 Task: Create a due date automation trigger when advanced on, on the tuesday after a card is due add dates starting in less than 1 working days at 11:00 AM.
Action: Mouse moved to (1140, 349)
Screenshot: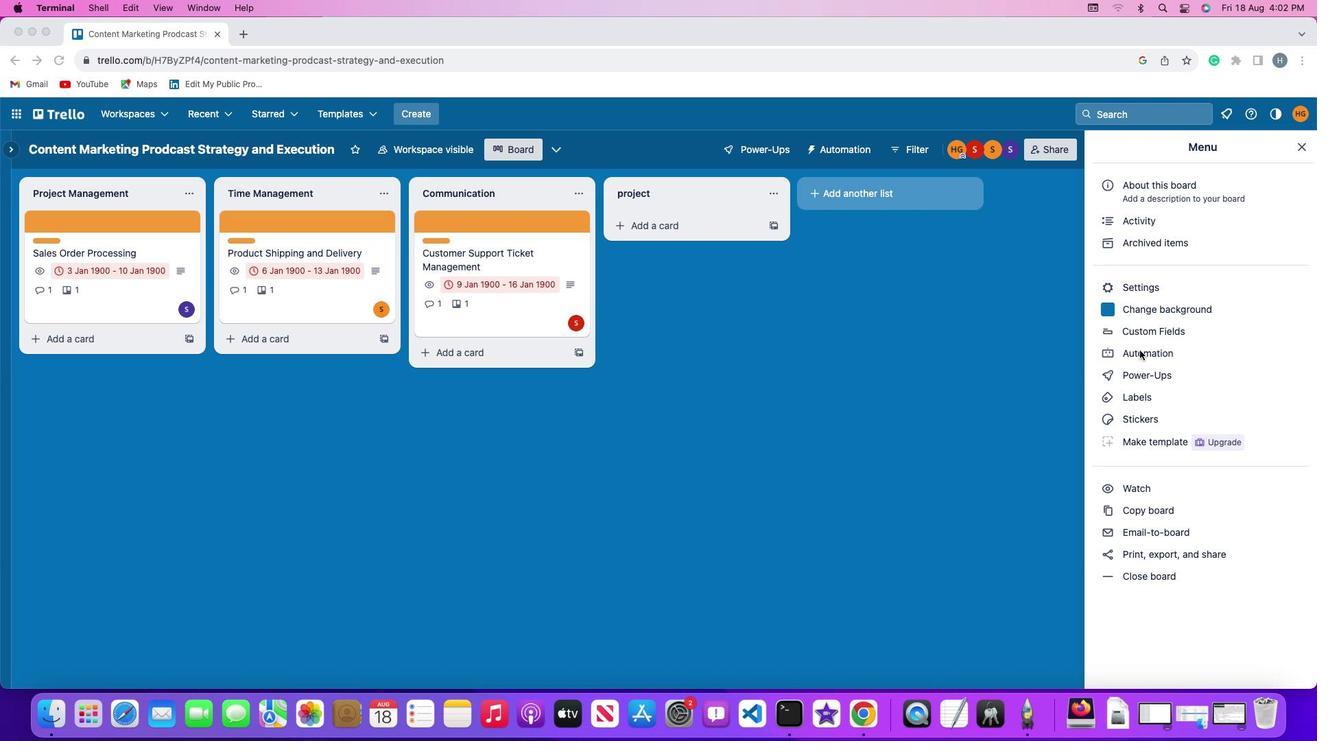 
Action: Mouse pressed left at (1140, 349)
Screenshot: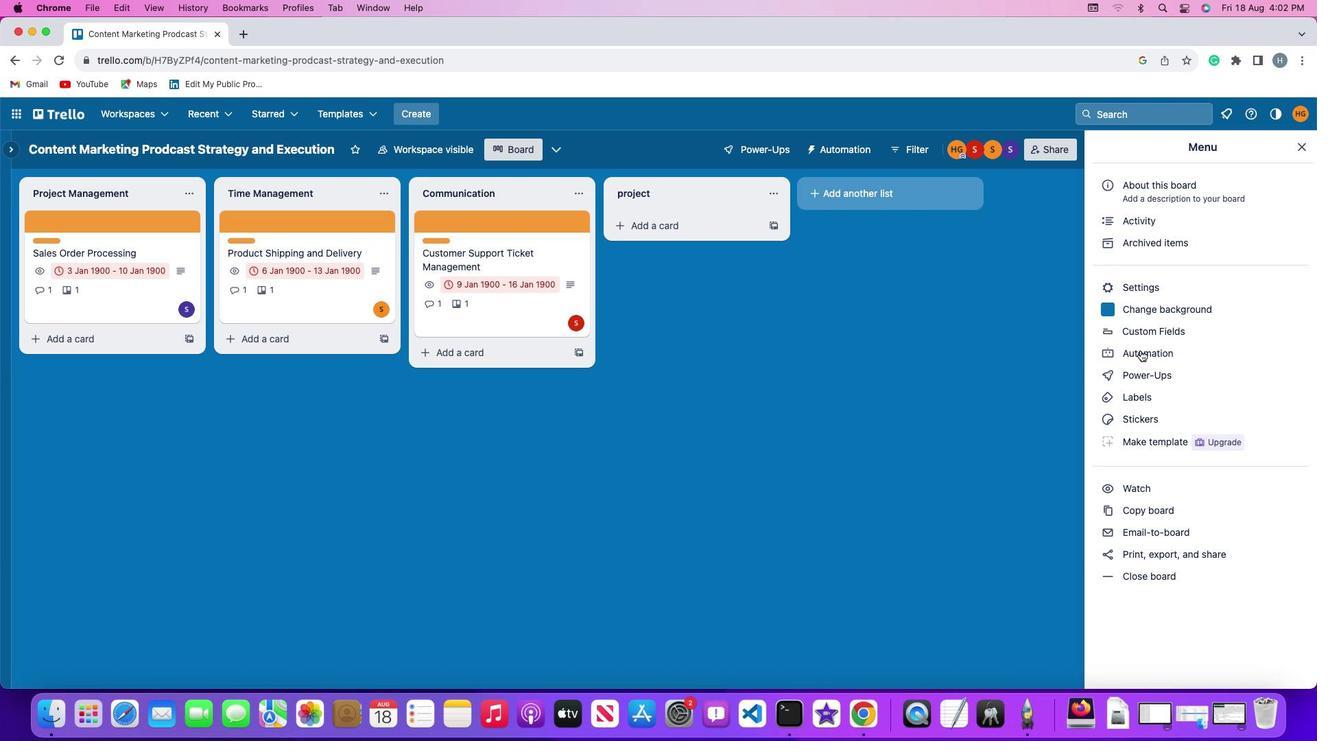 
Action: Mouse moved to (1140, 349)
Screenshot: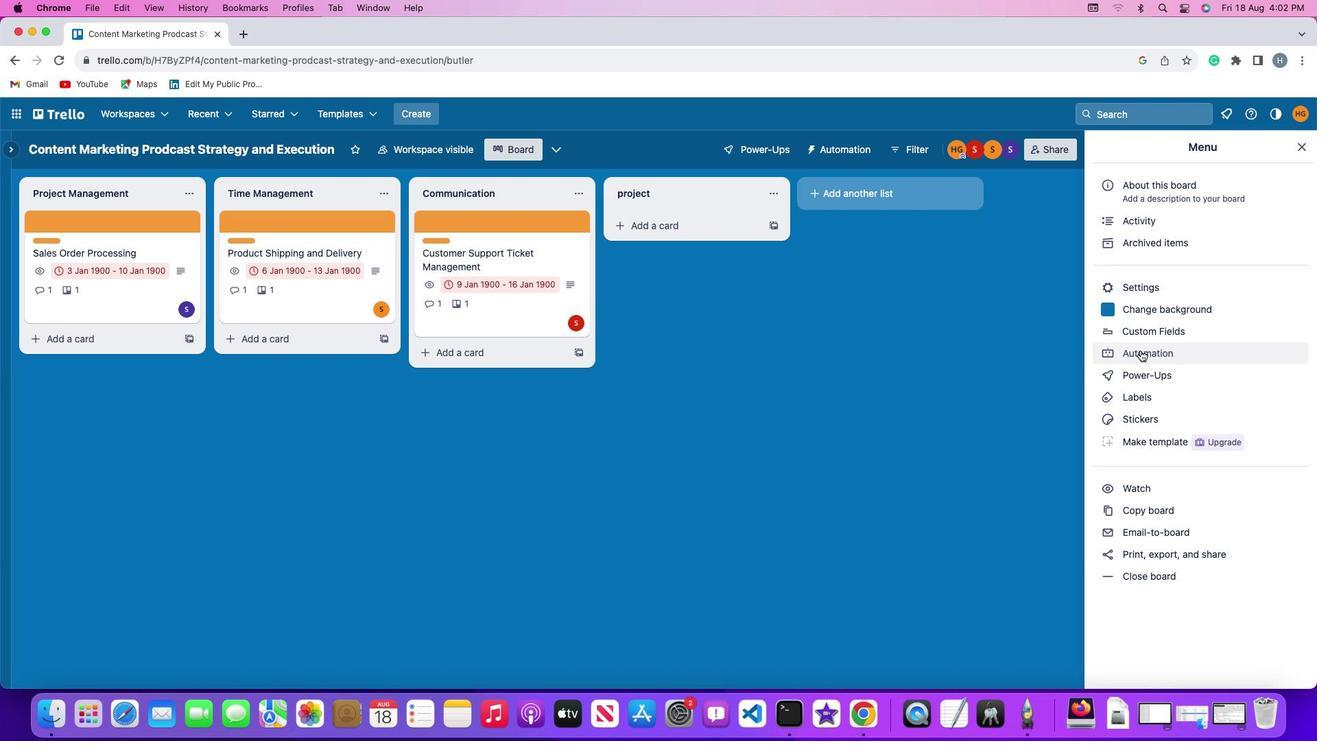 
Action: Mouse pressed left at (1140, 349)
Screenshot: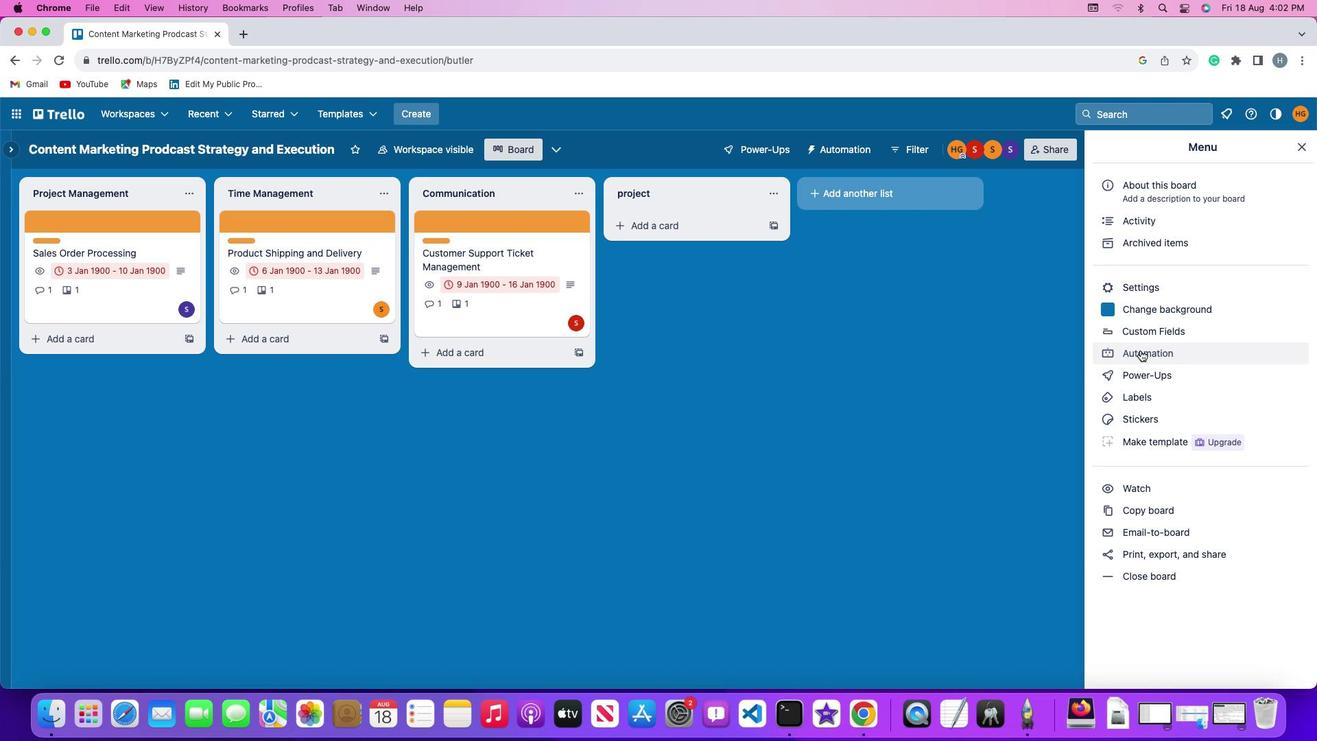 
Action: Mouse moved to (82, 328)
Screenshot: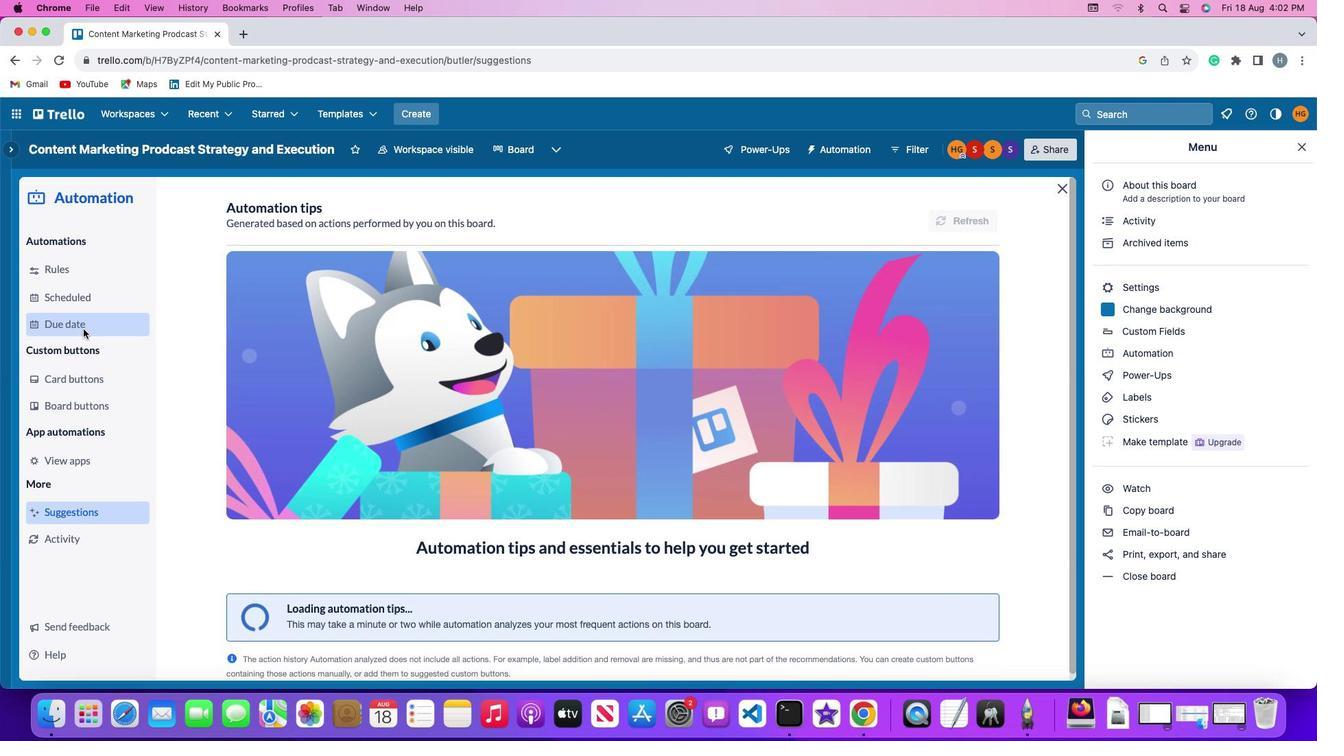 
Action: Mouse pressed left at (82, 328)
Screenshot: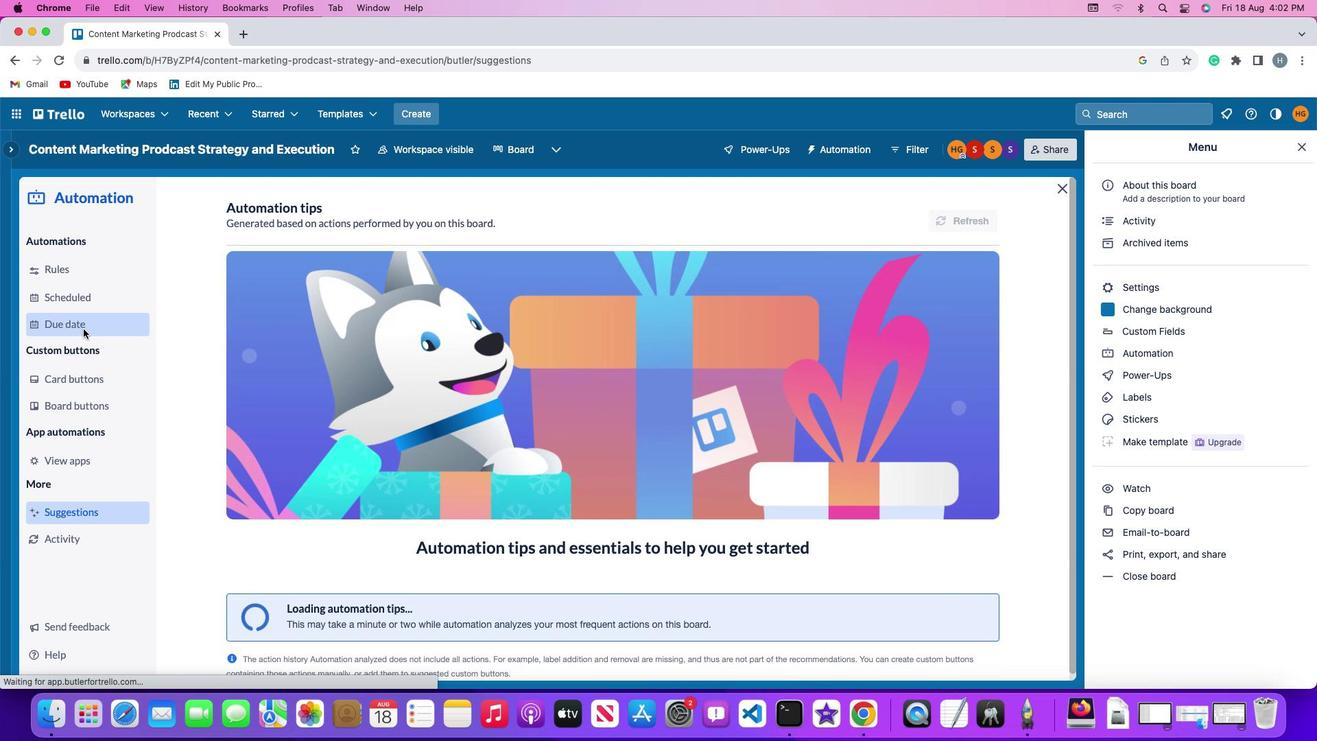 
Action: Mouse moved to (933, 210)
Screenshot: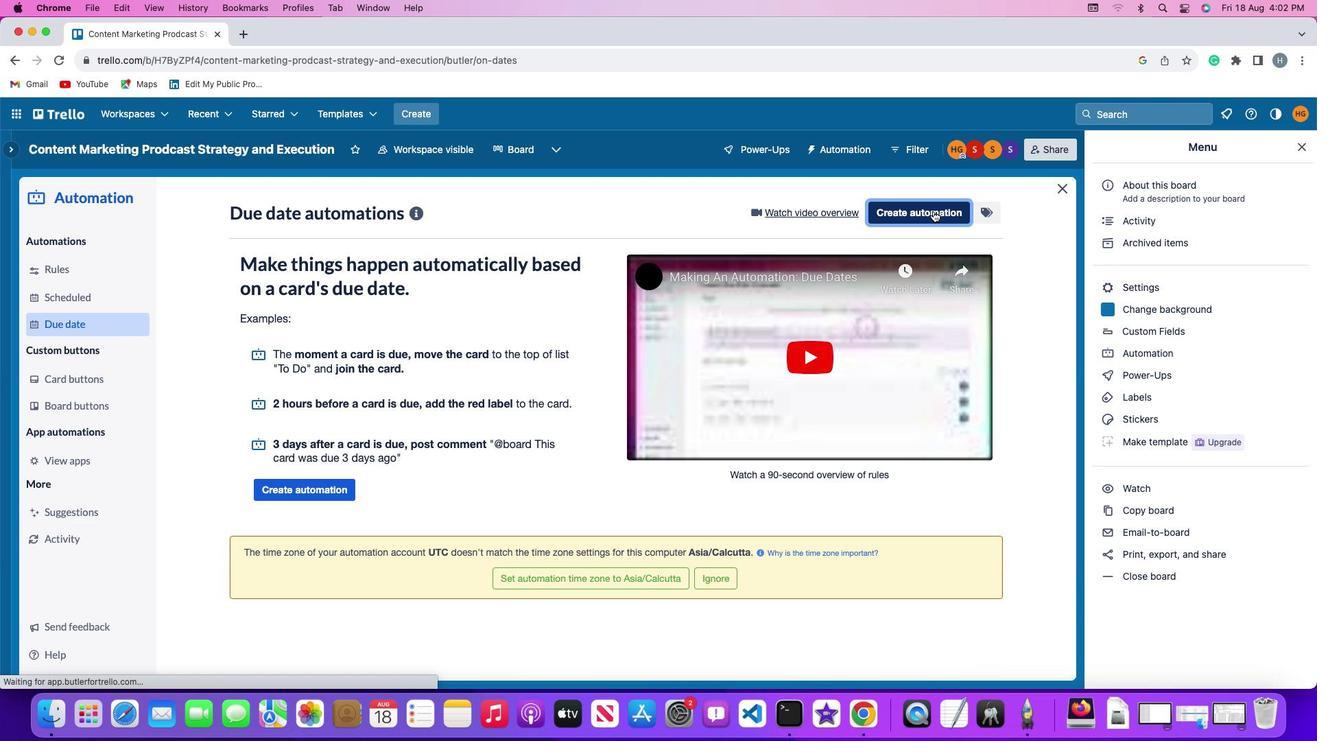 
Action: Mouse pressed left at (933, 210)
Screenshot: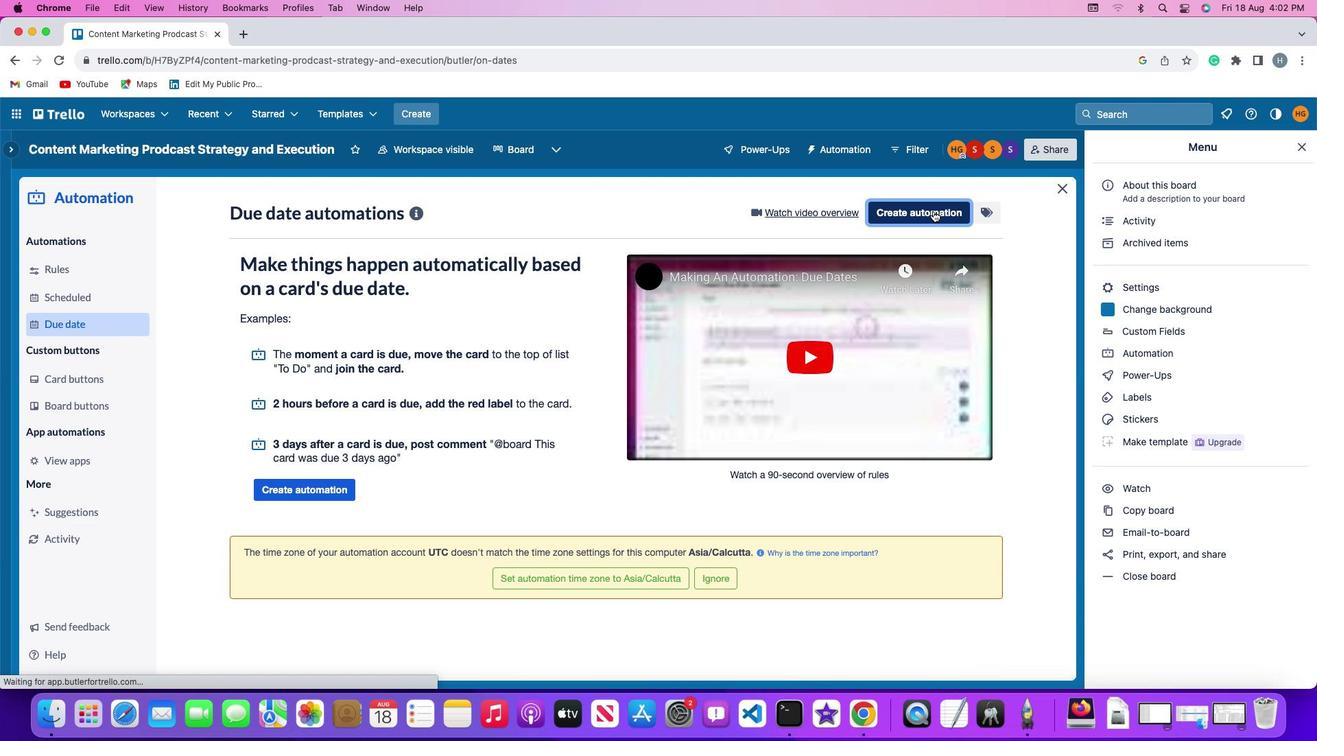
Action: Mouse moved to (255, 341)
Screenshot: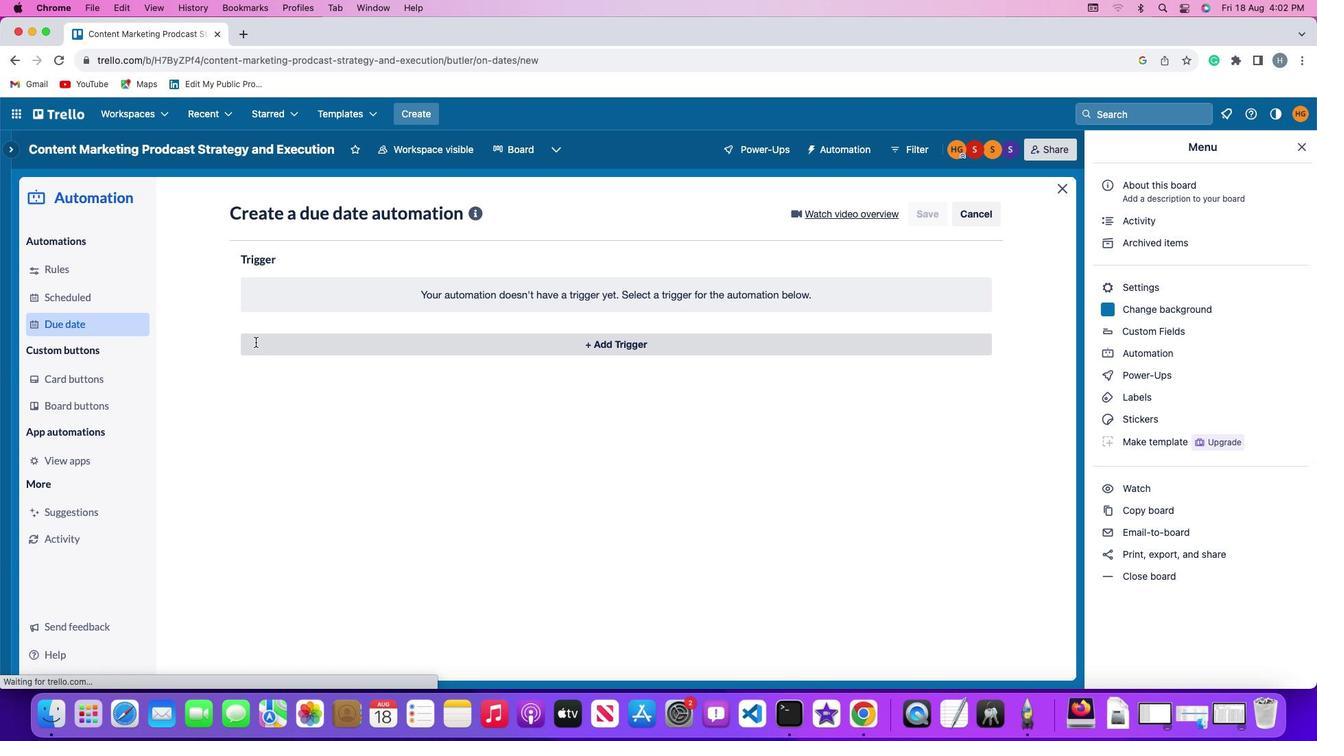 
Action: Mouse pressed left at (255, 341)
Screenshot: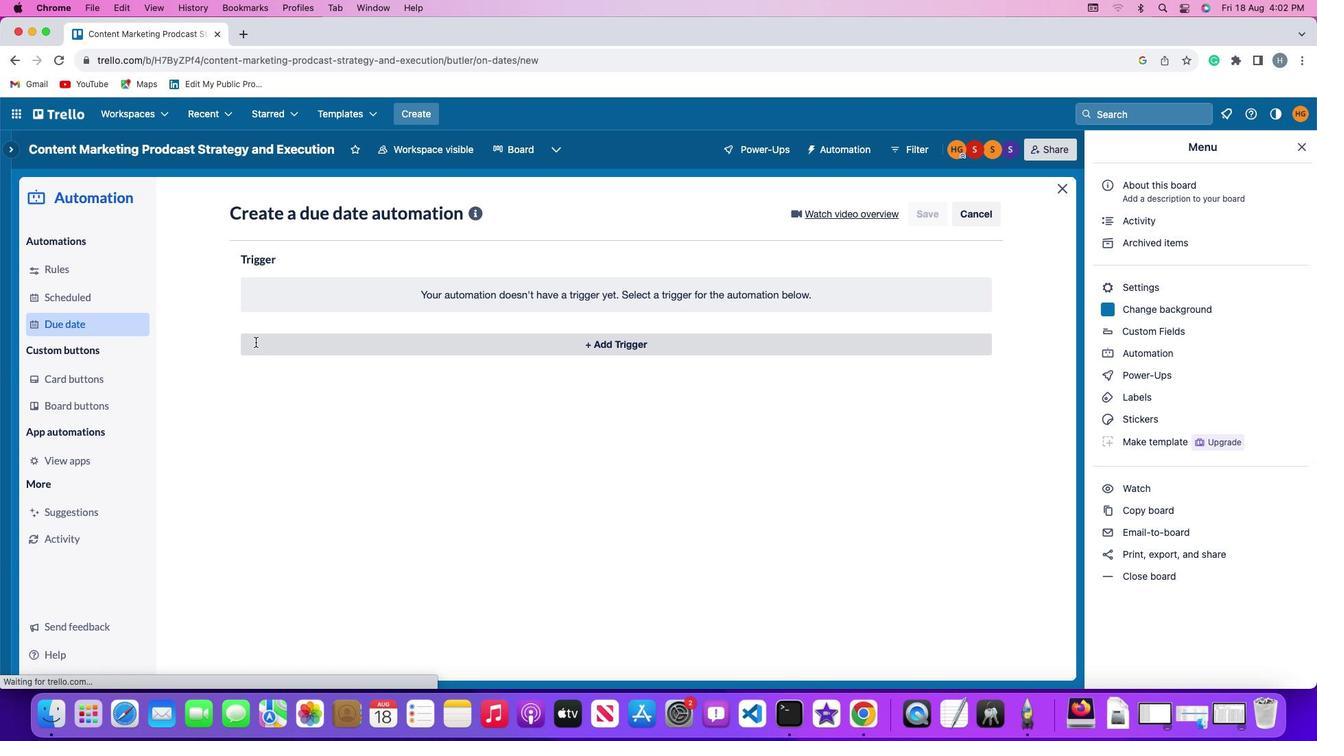 
Action: Mouse moved to (289, 599)
Screenshot: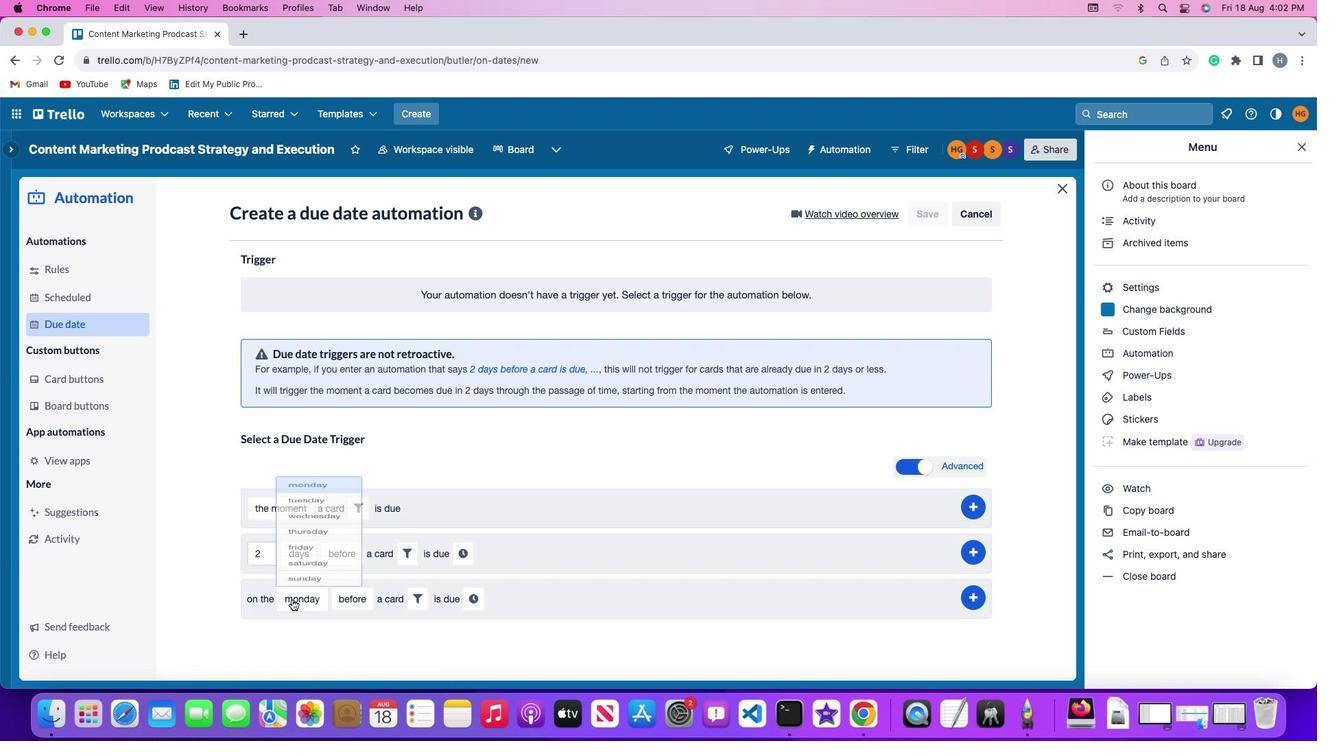 
Action: Mouse pressed left at (289, 599)
Screenshot: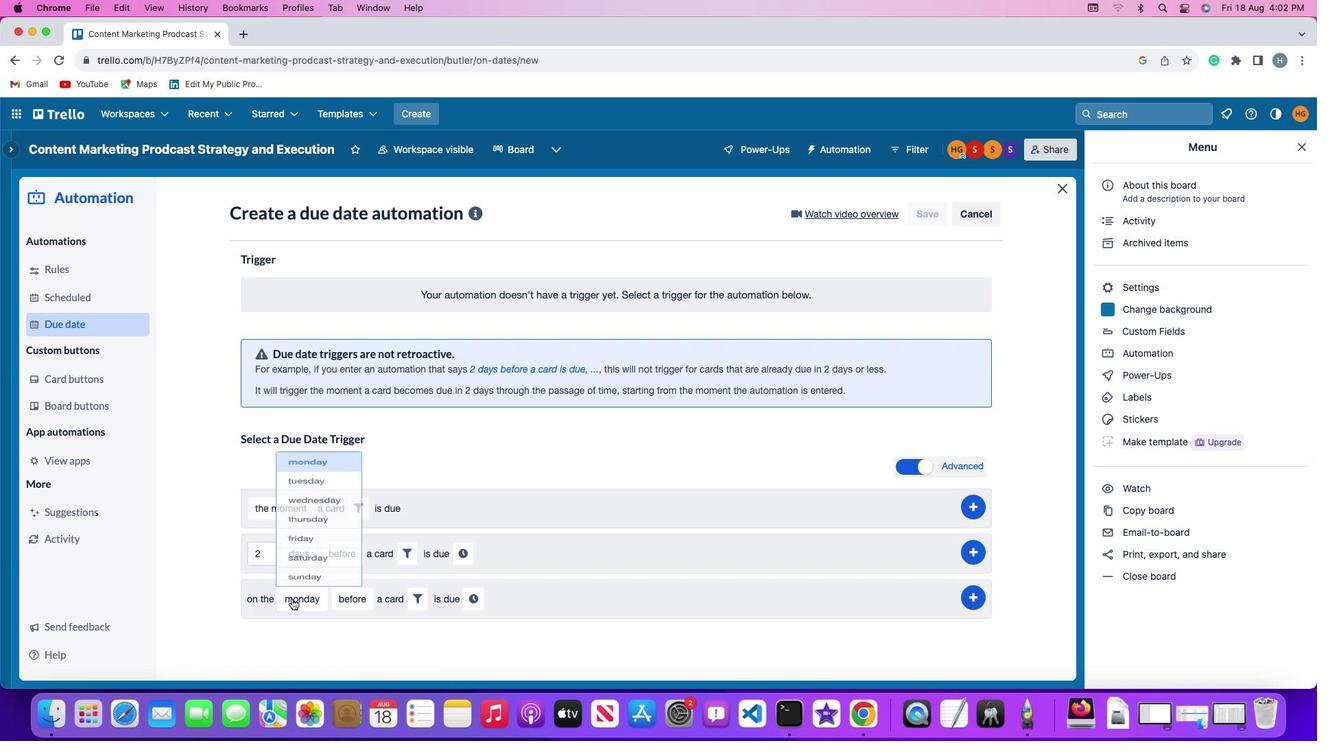 
Action: Mouse moved to (328, 435)
Screenshot: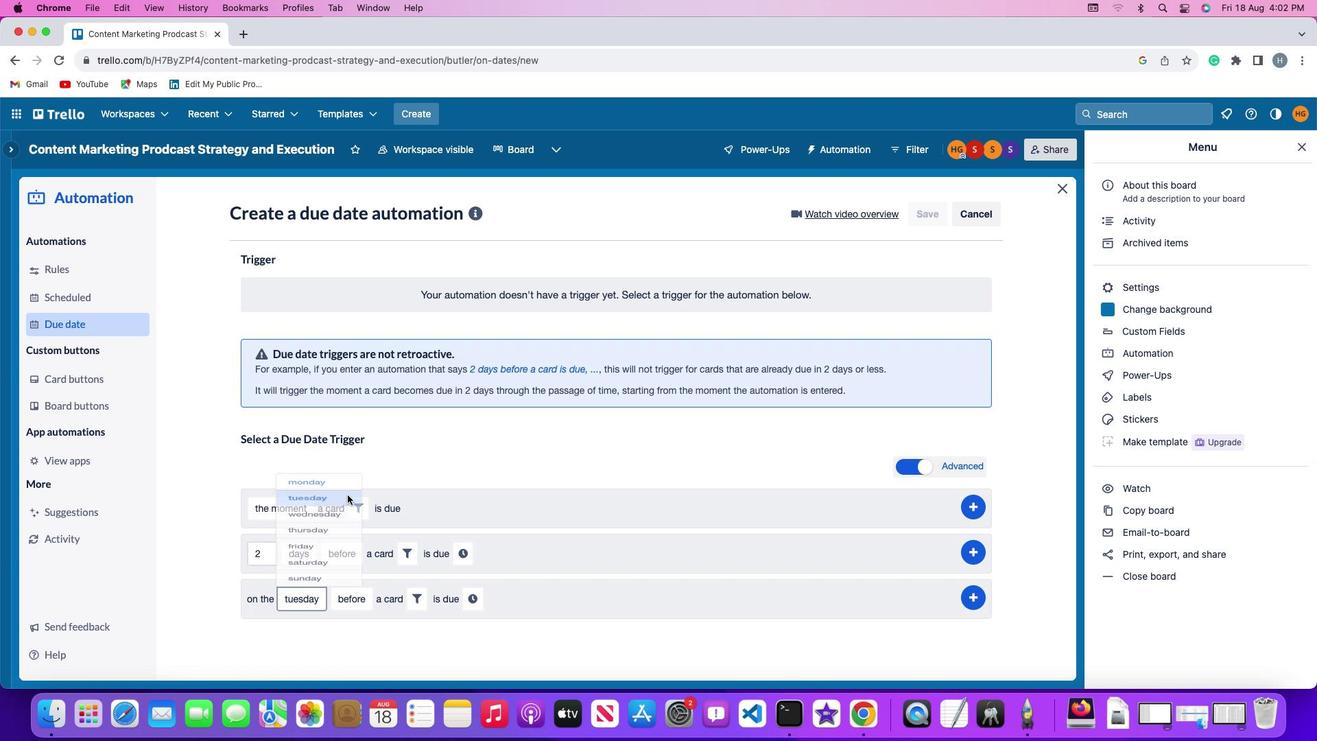 
Action: Mouse pressed left at (328, 435)
Screenshot: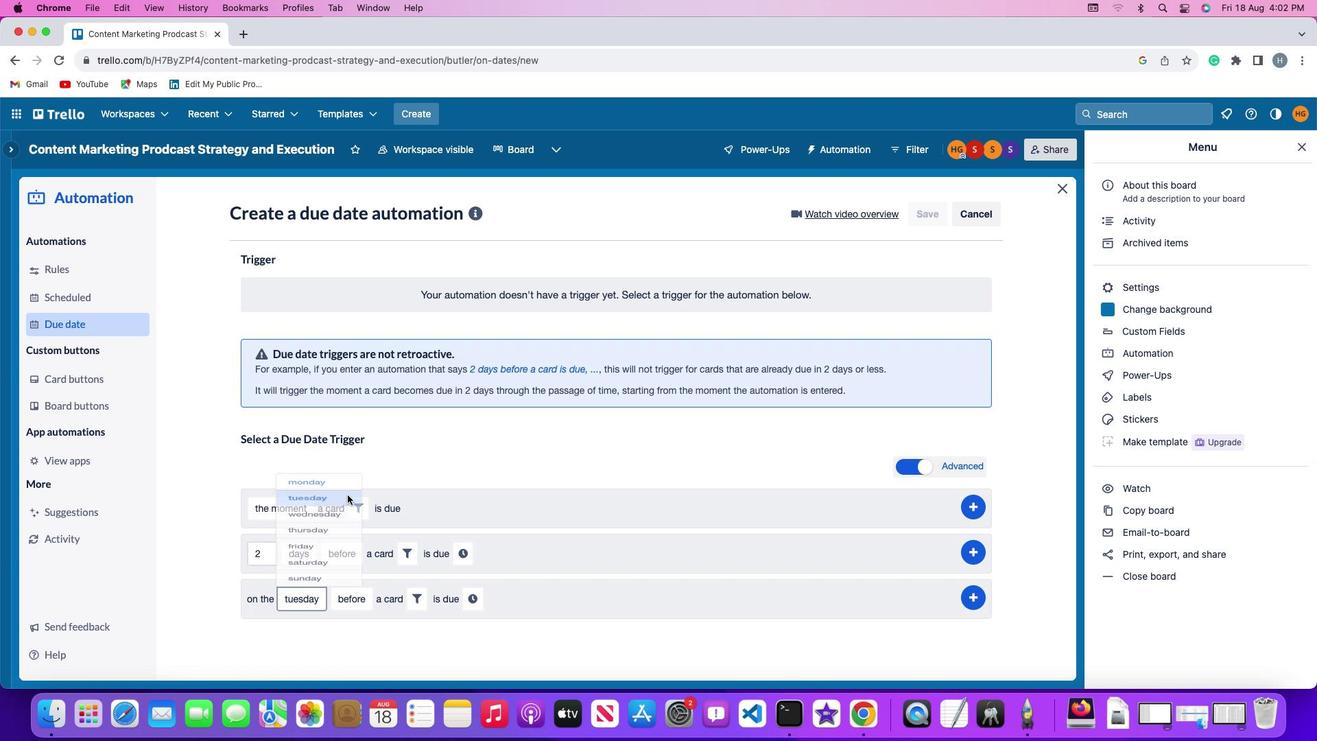 
Action: Mouse moved to (356, 592)
Screenshot: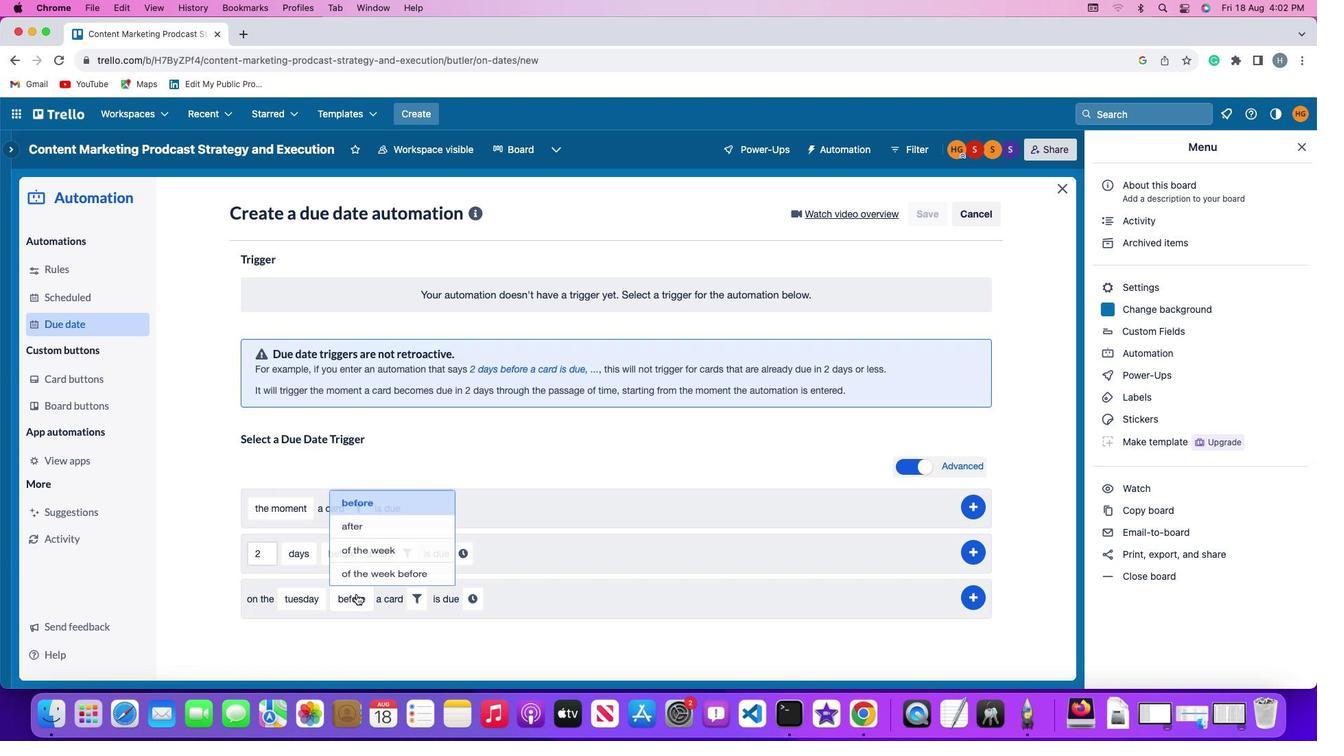 
Action: Mouse pressed left at (356, 592)
Screenshot: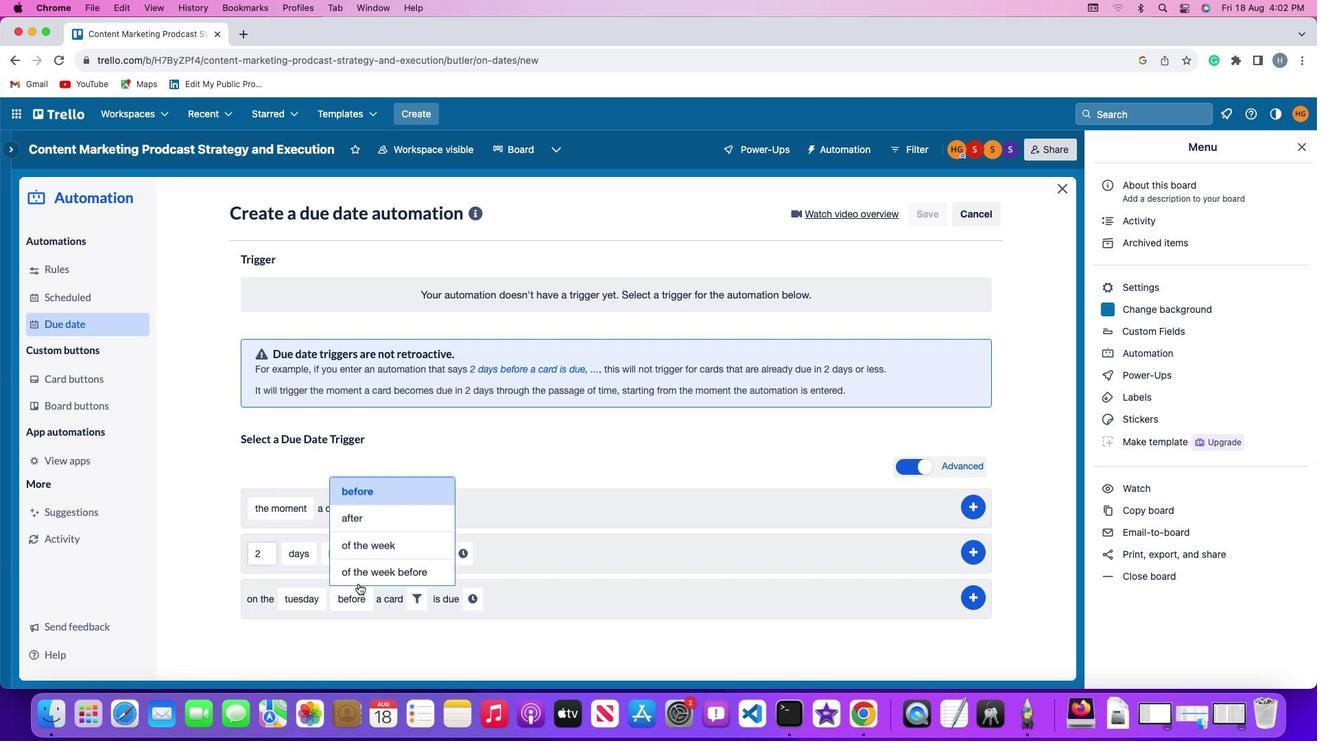 
Action: Mouse moved to (378, 512)
Screenshot: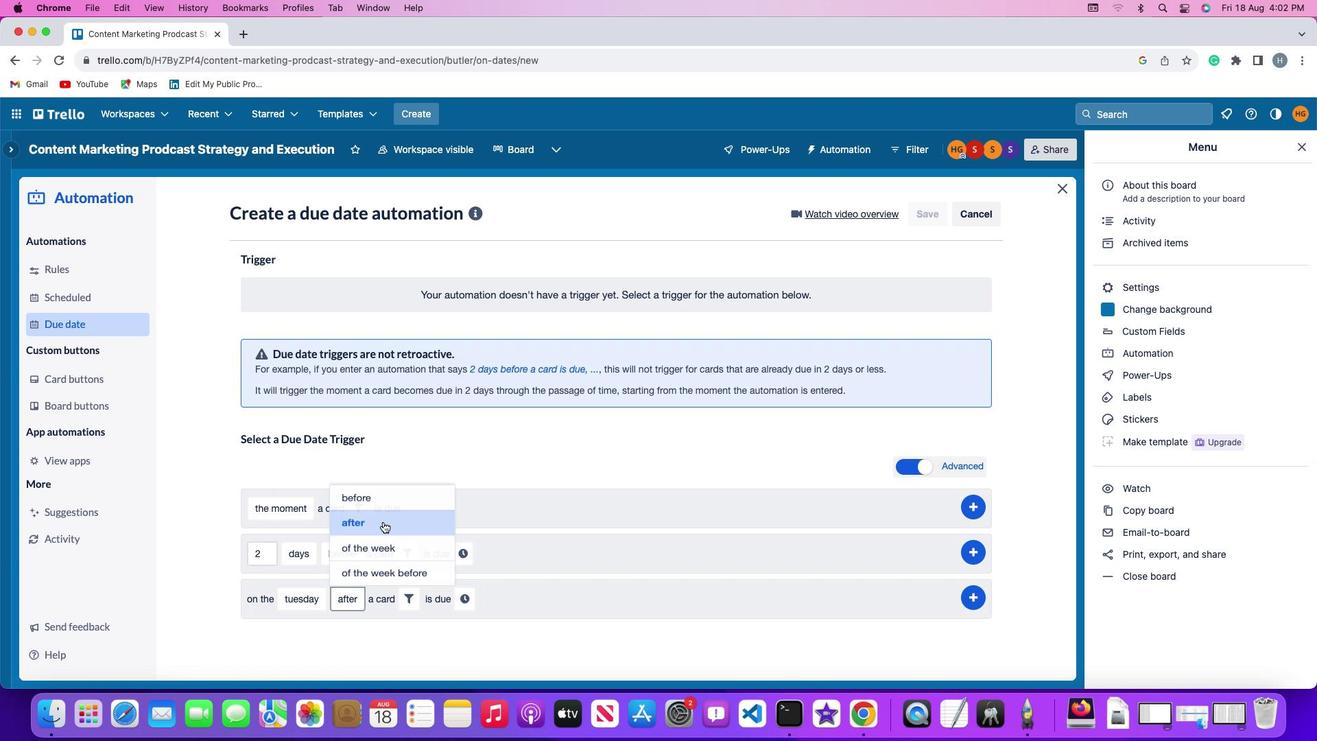 
Action: Mouse pressed left at (378, 512)
Screenshot: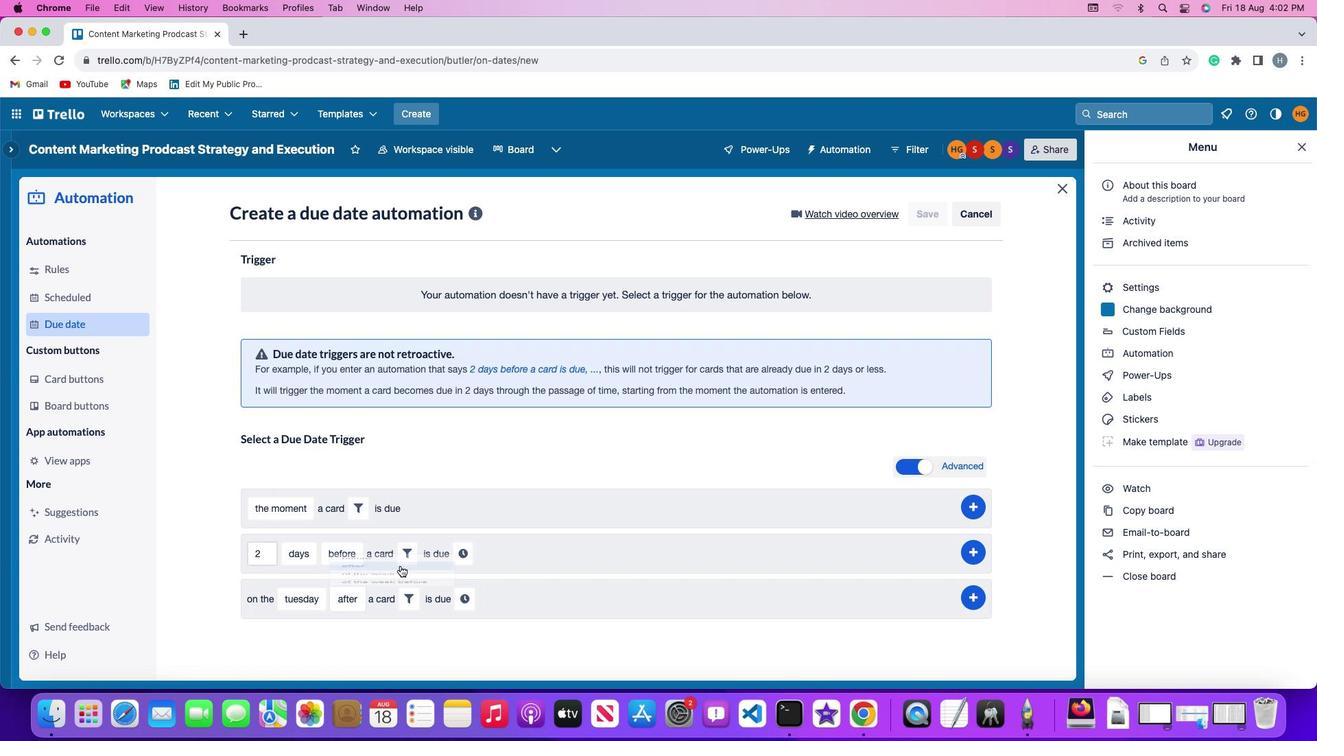 
Action: Mouse moved to (410, 603)
Screenshot: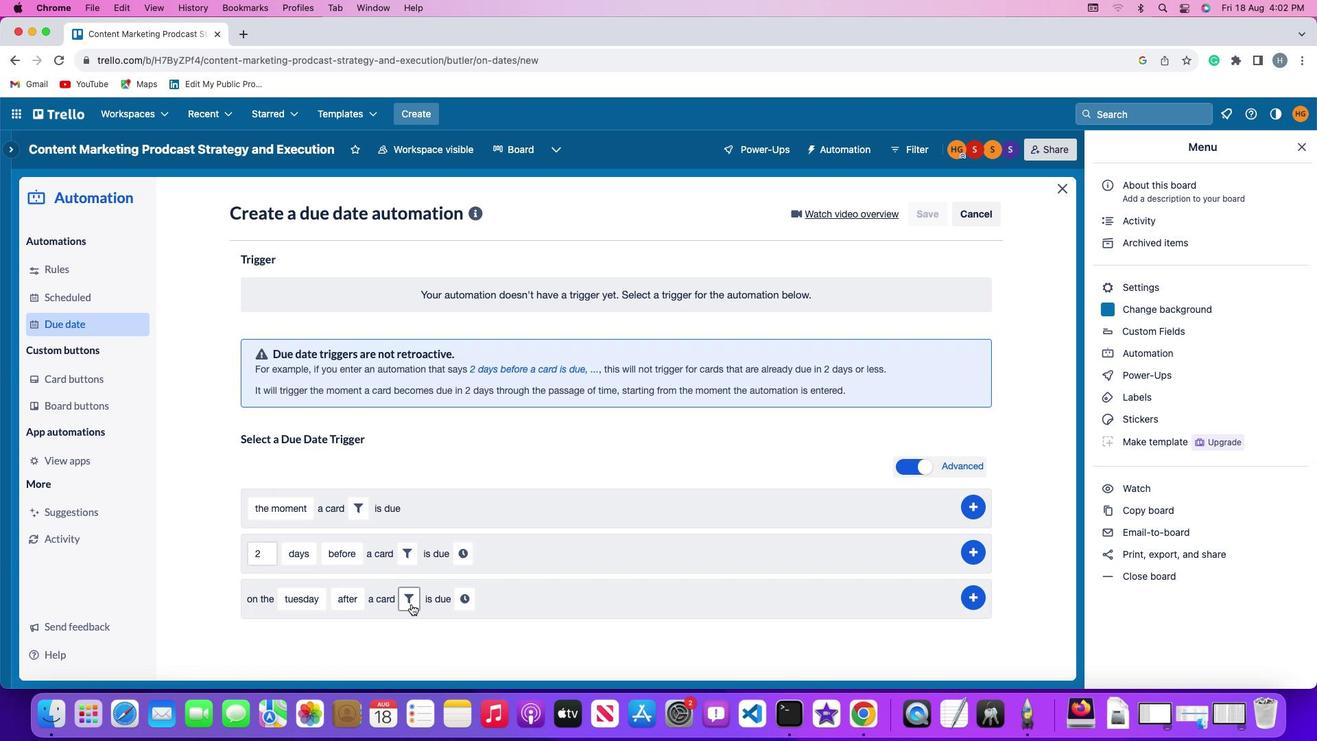 
Action: Mouse pressed left at (410, 603)
Screenshot: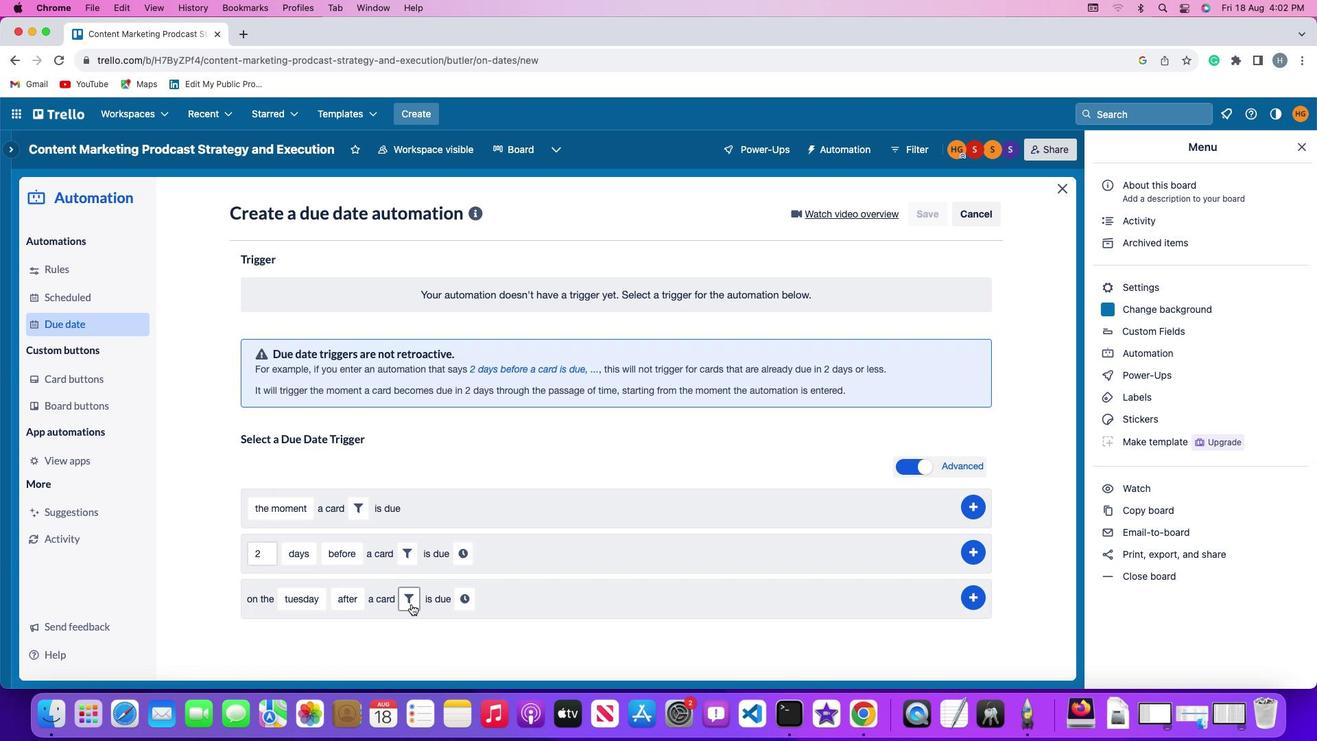 
Action: Mouse moved to (493, 634)
Screenshot: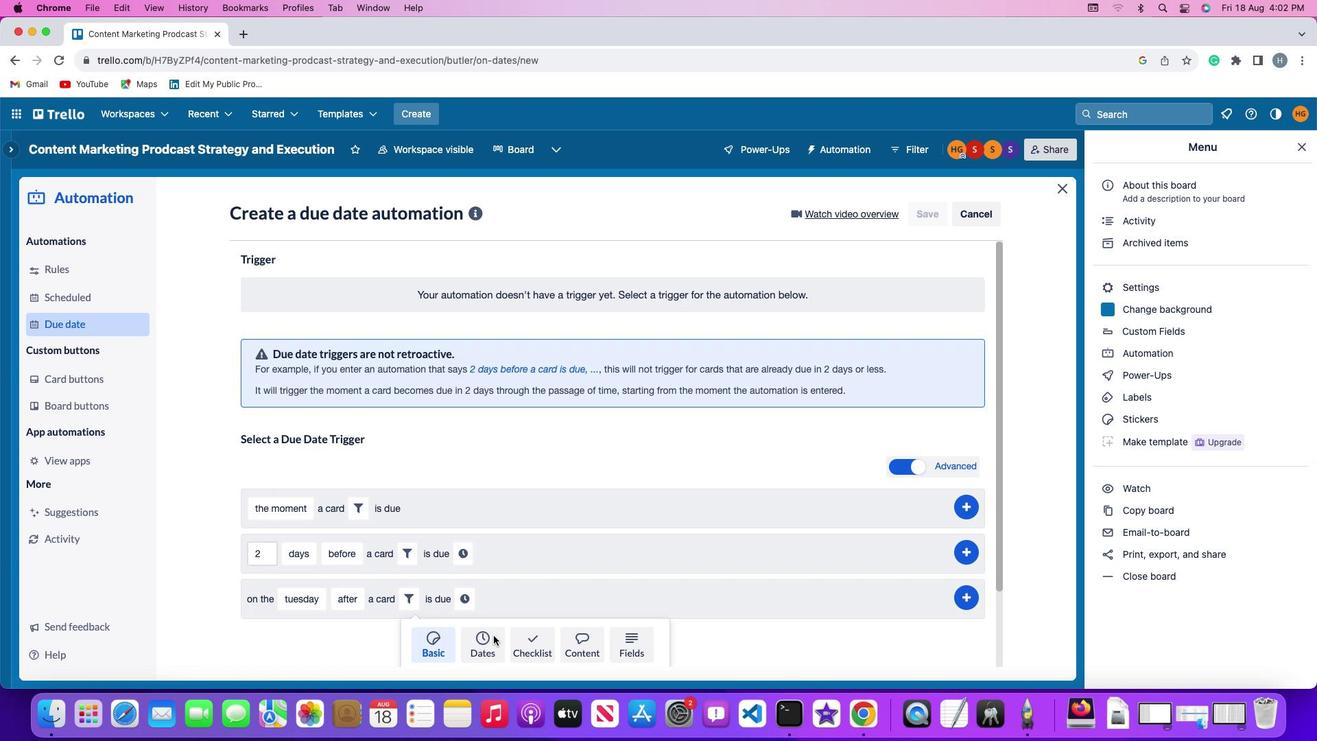 
Action: Mouse pressed left at (493, 634)
Screenshot: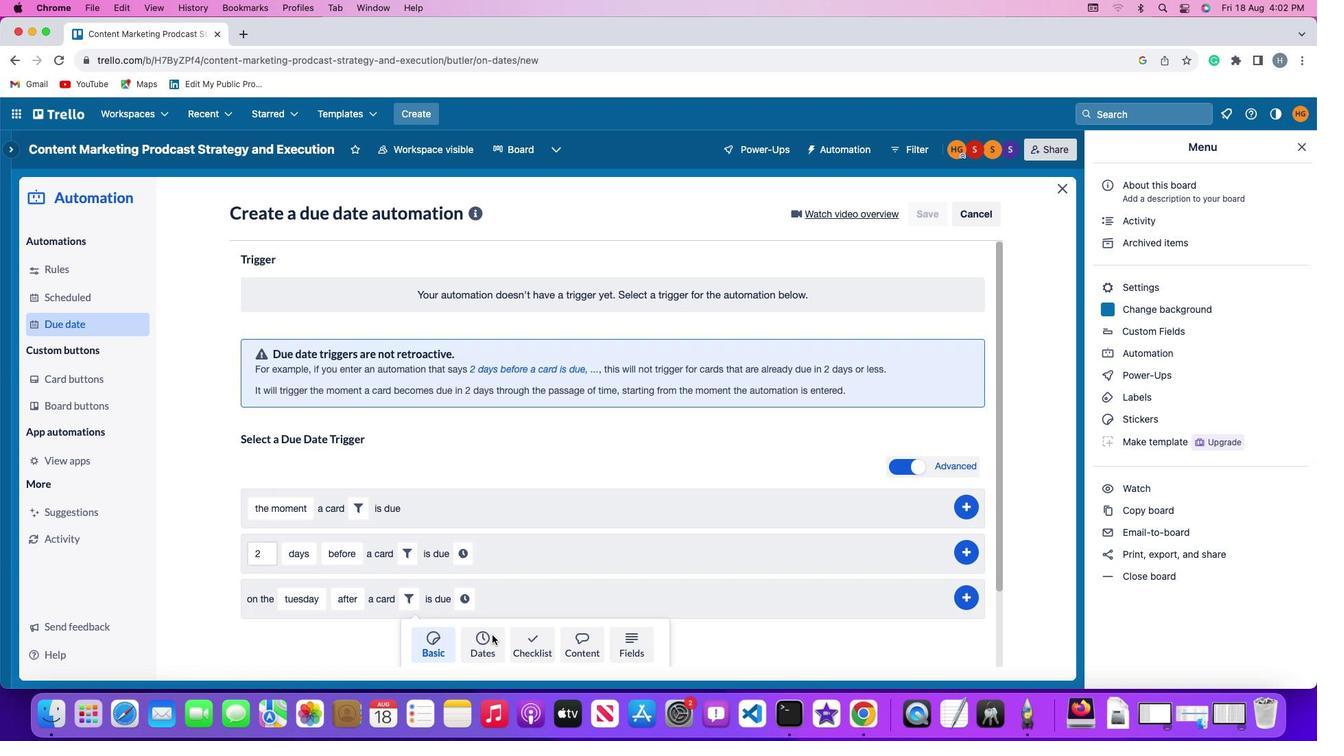 
Action: Mouse moved to (361, 643)
Screenshot: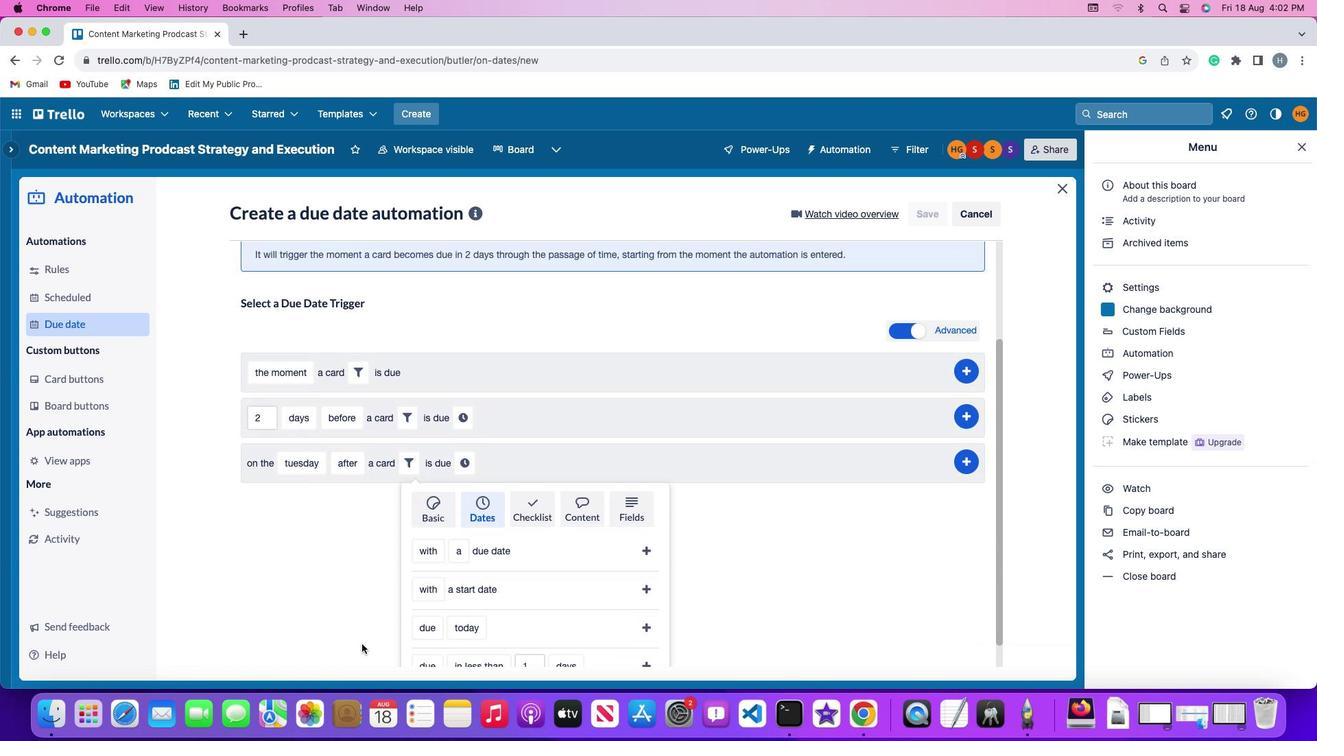 
Action: Mouse scrolled (361, 643) with delta (0, 0)
Screenshot: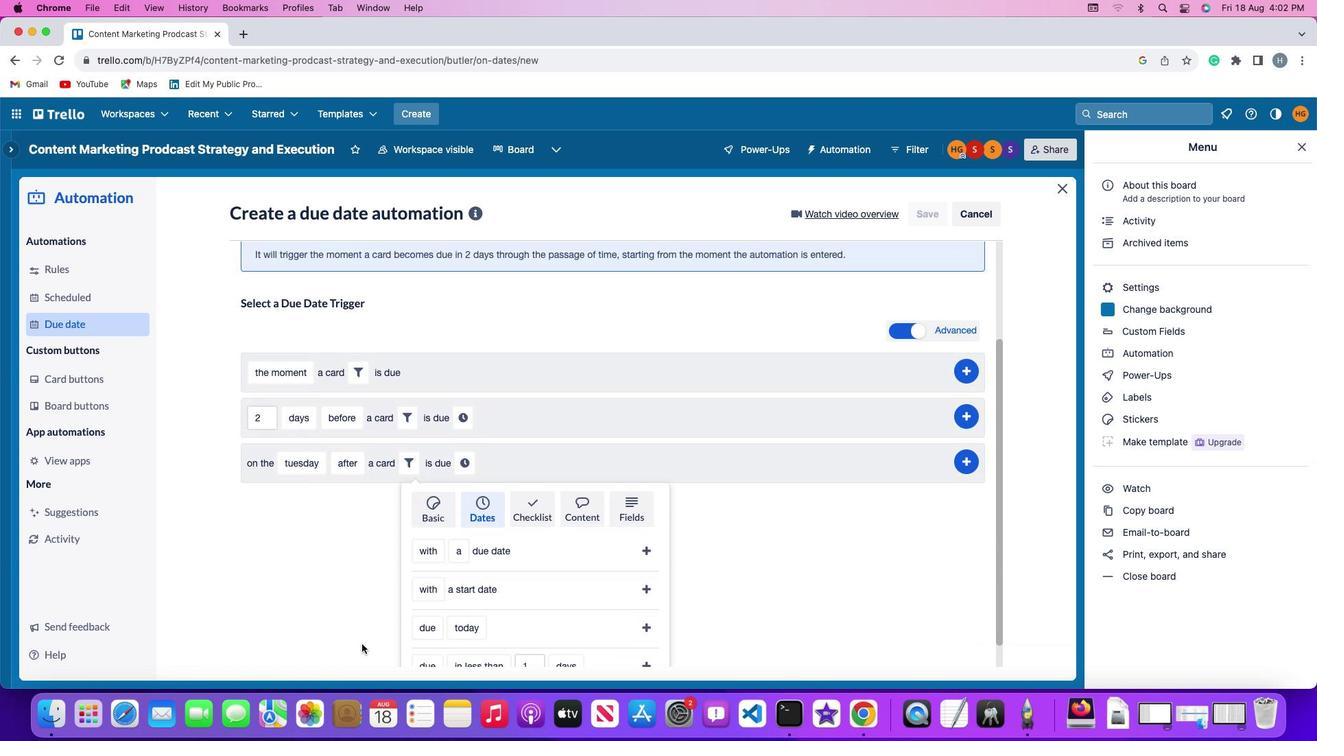 
Action: Mouse moved to (361, 643)
Screenshot: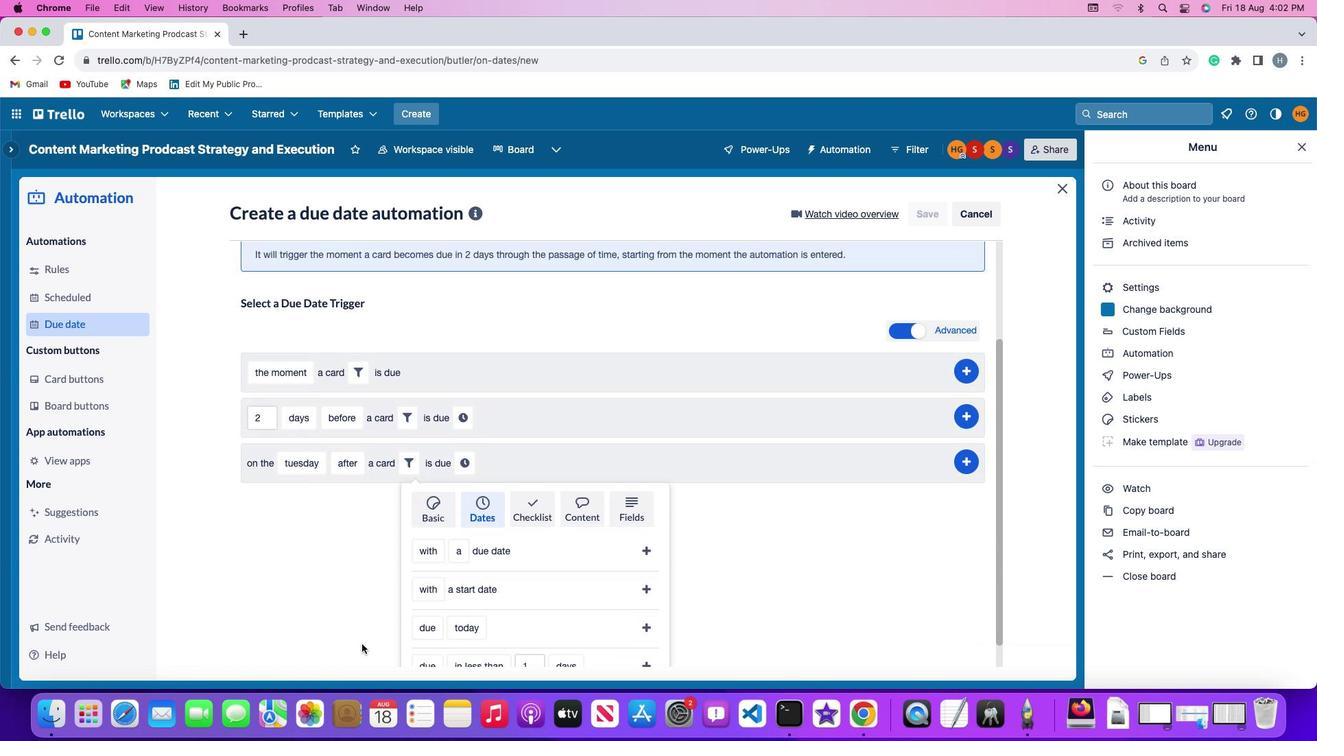 
Action: Mouse scrolled (361, 643) with delta (0, 0)
Screenshot: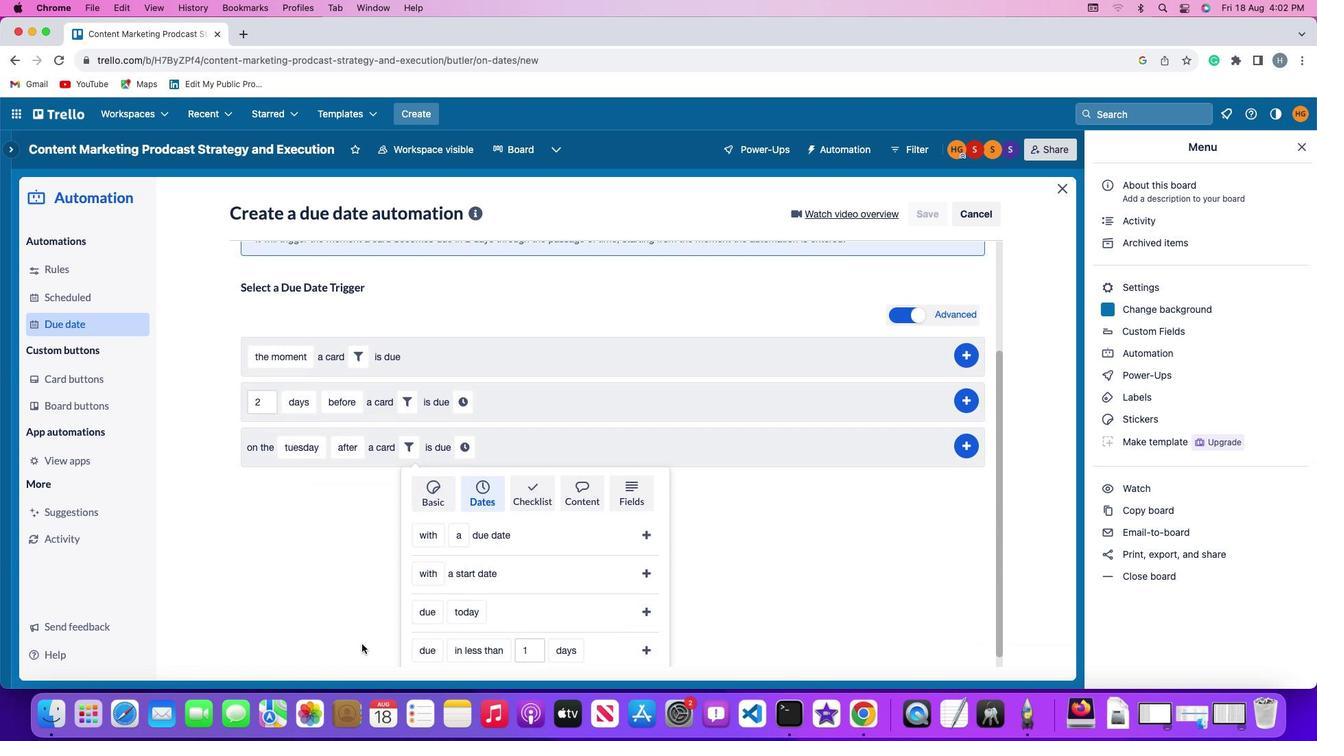 
Action: Mouse scrolled (361, 643) with delta (0, -2)
Screenshot: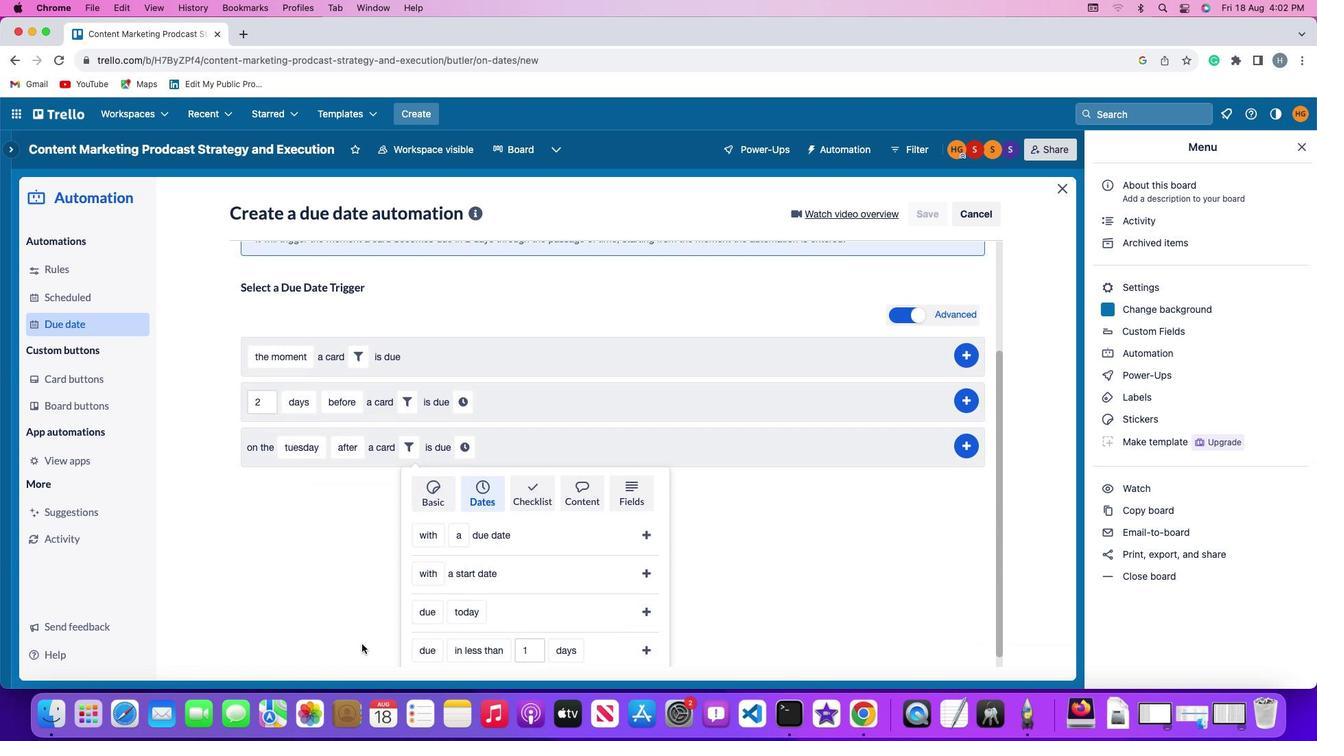 
Action: Mouse scrolled (361, 643) with delta (0, -3)
Screenshot: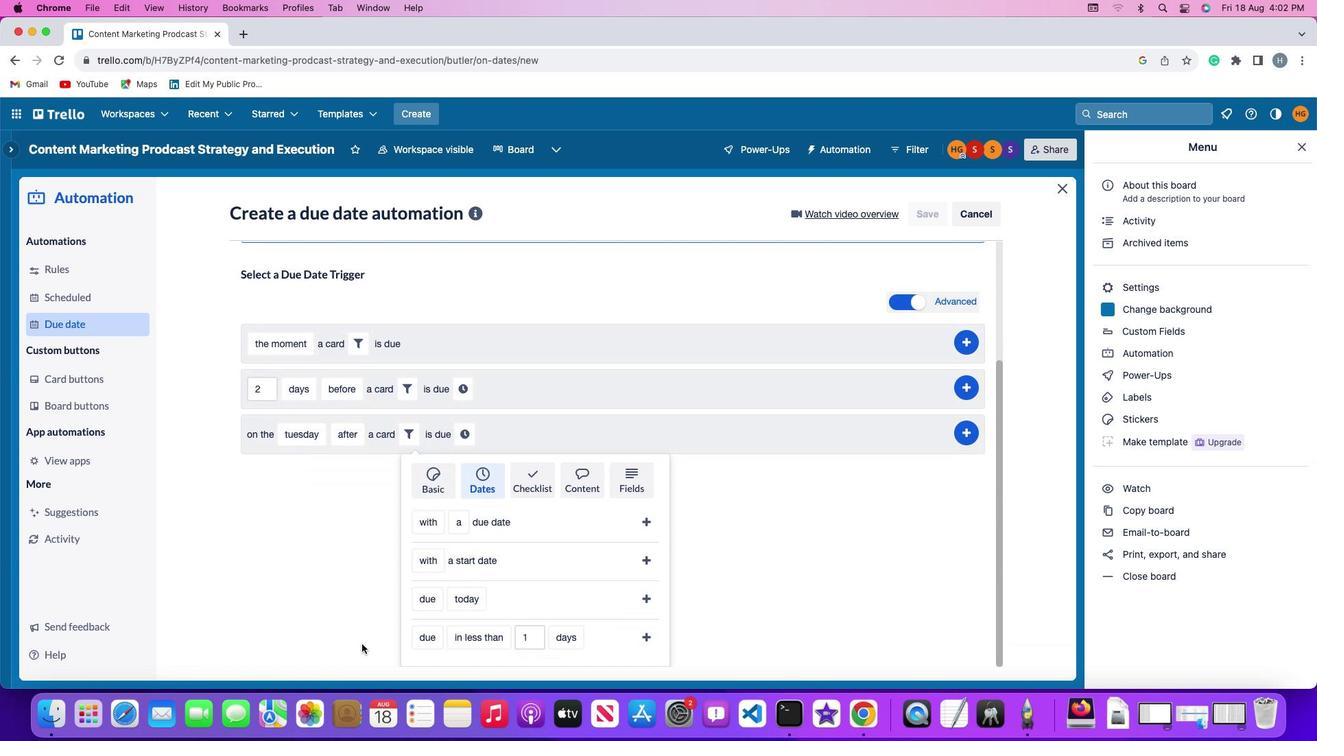 
Action: Mouse moved to (361, 643)
Screenshot: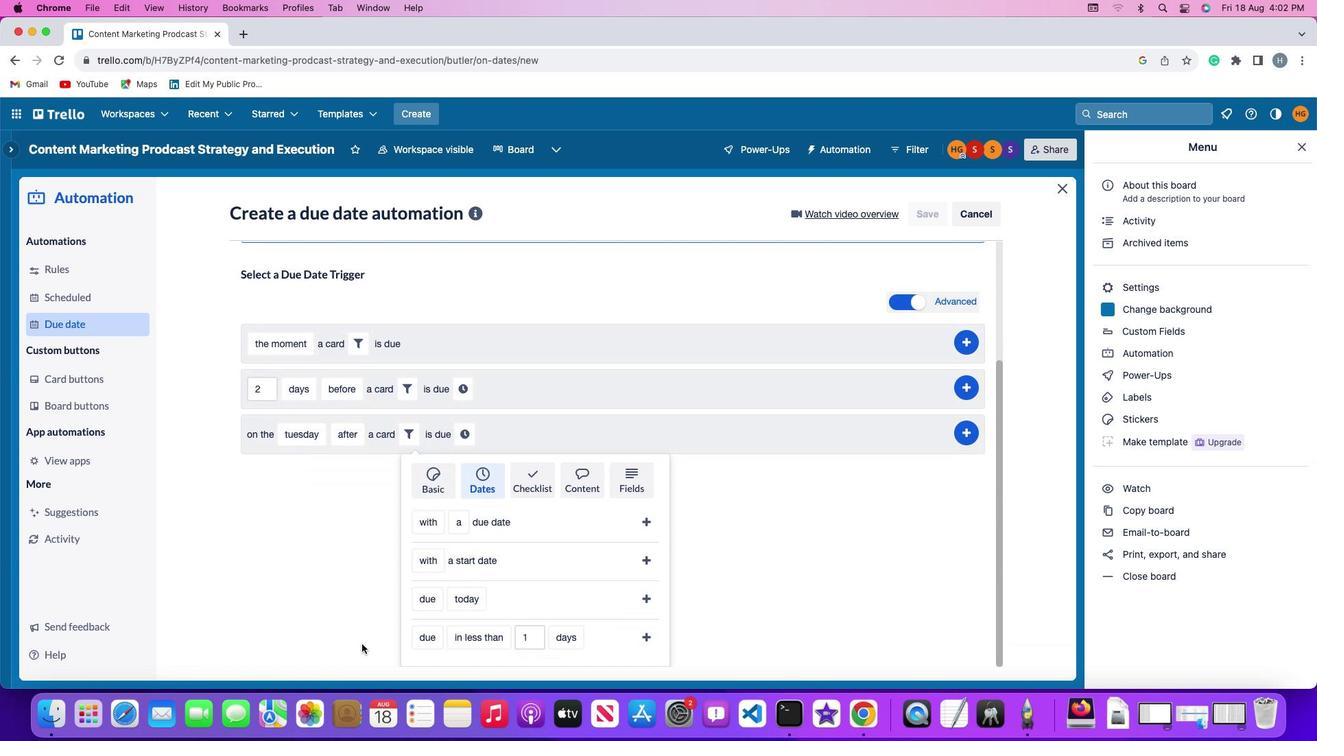 
Action: Mouse scrolled (361, 643) with delta (0, -4)
Screenshot: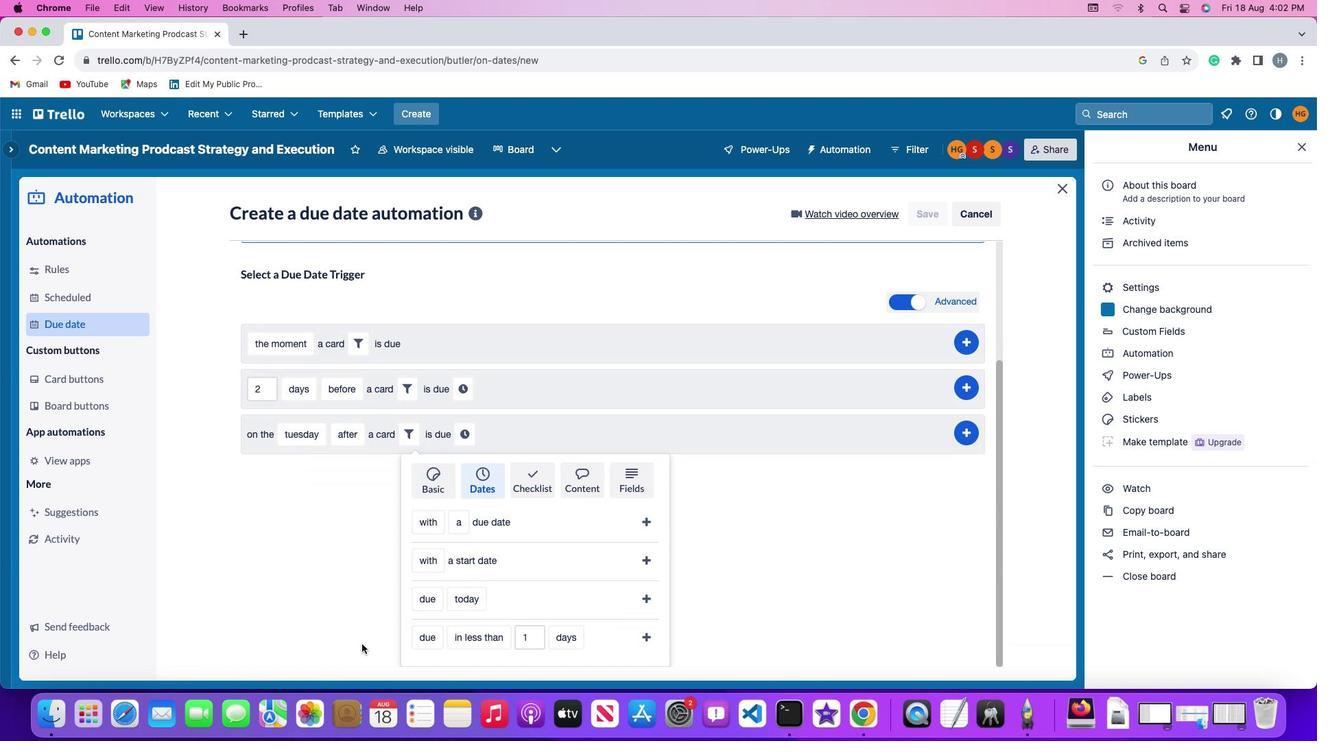 
Action: Mouse scrolled (361, 643) with delta (0, 0)
Screenshot: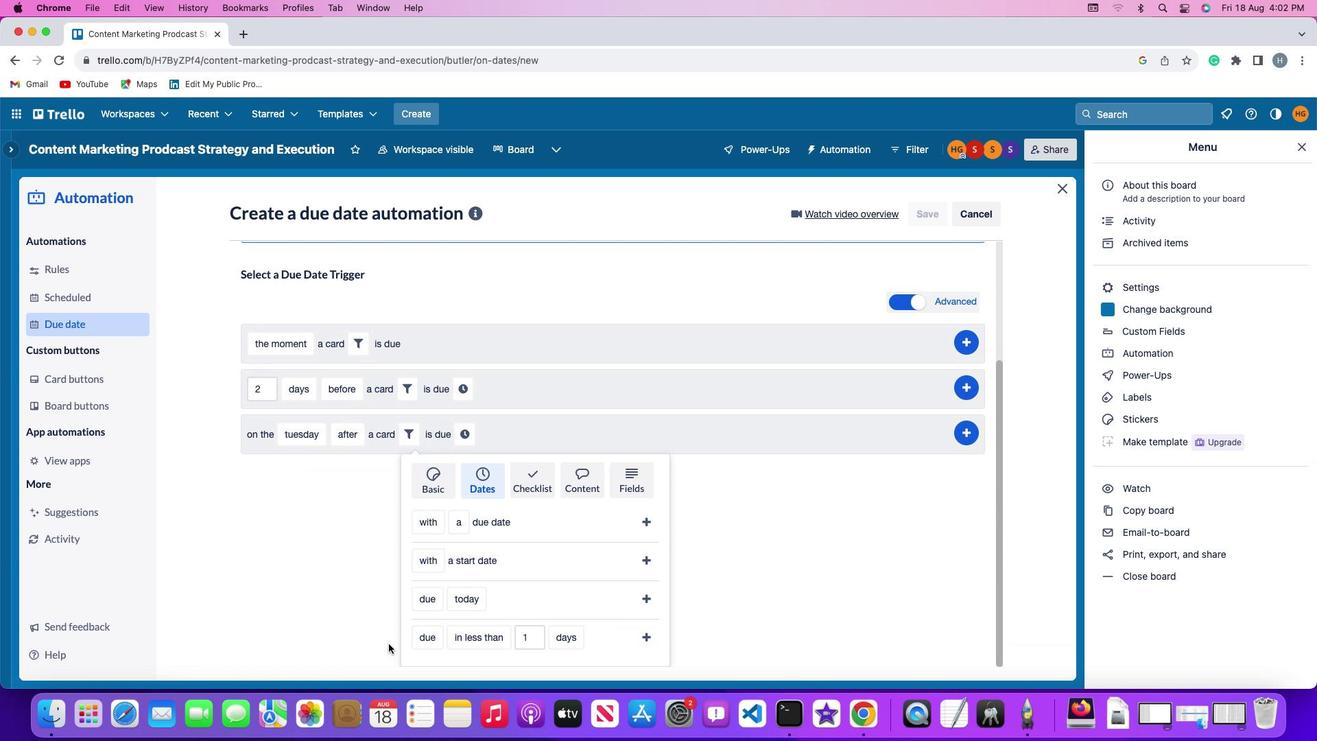 
Action: Mouse scrolled (361, 643) with delta (0, 0)
Screenshot: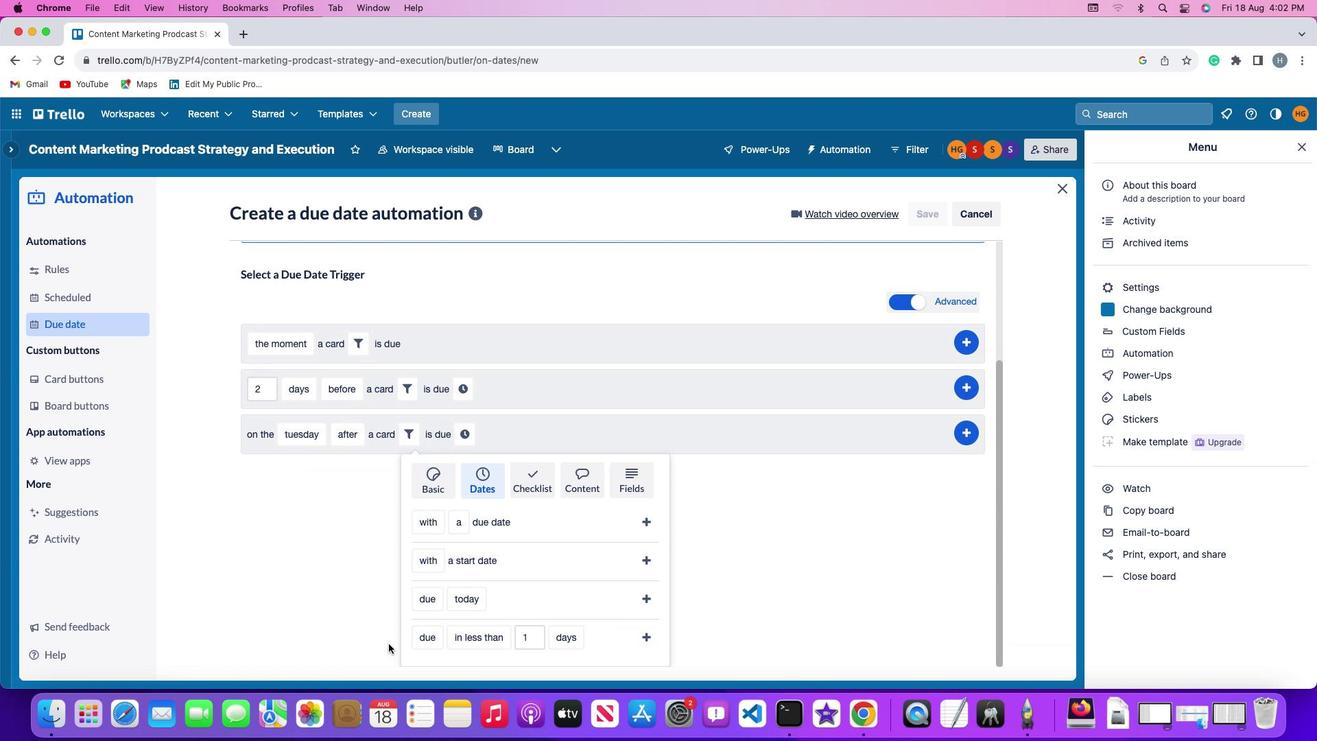 
Action: Mouse scrolled (361, 643) with delta (0, -2)
Screenshot: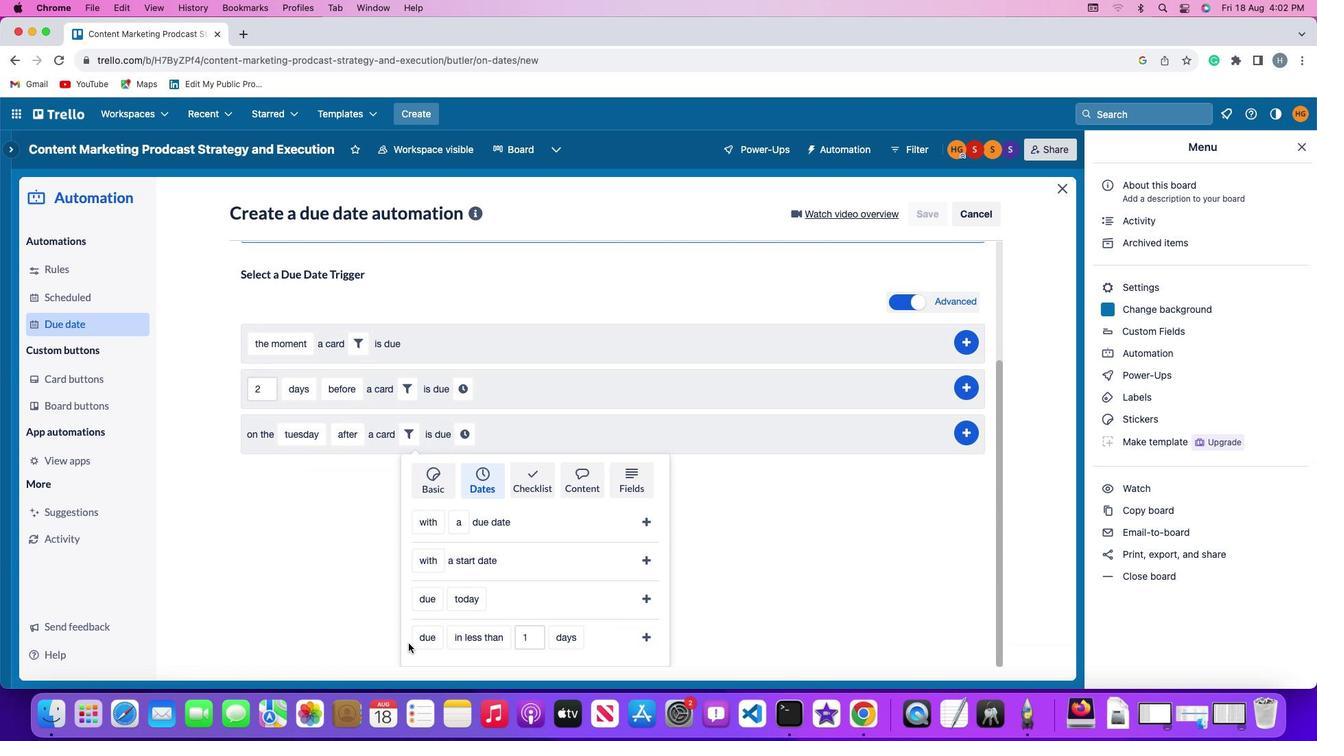 
Action: Mouse scrolled (361, 643) with delta (0, -3)
Screenshot: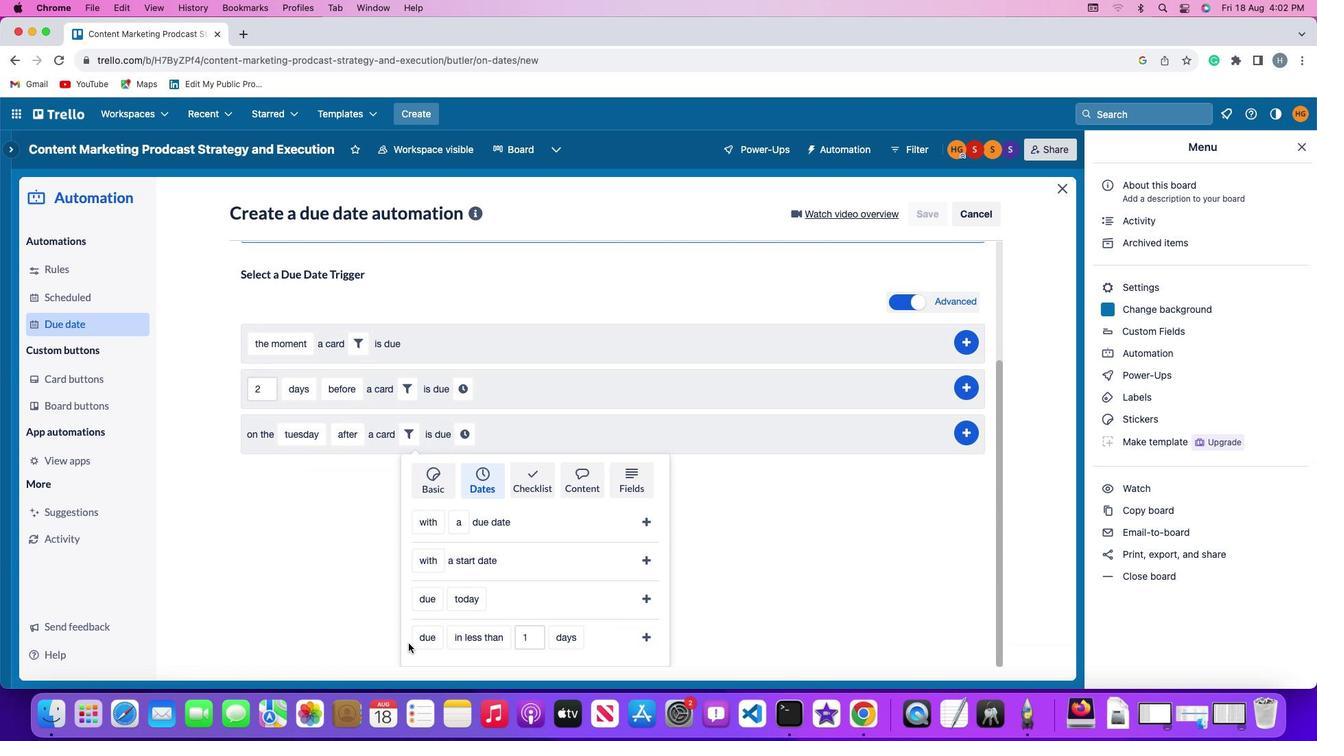 
Action: Mouse moved to (435, 641)
Screenshot: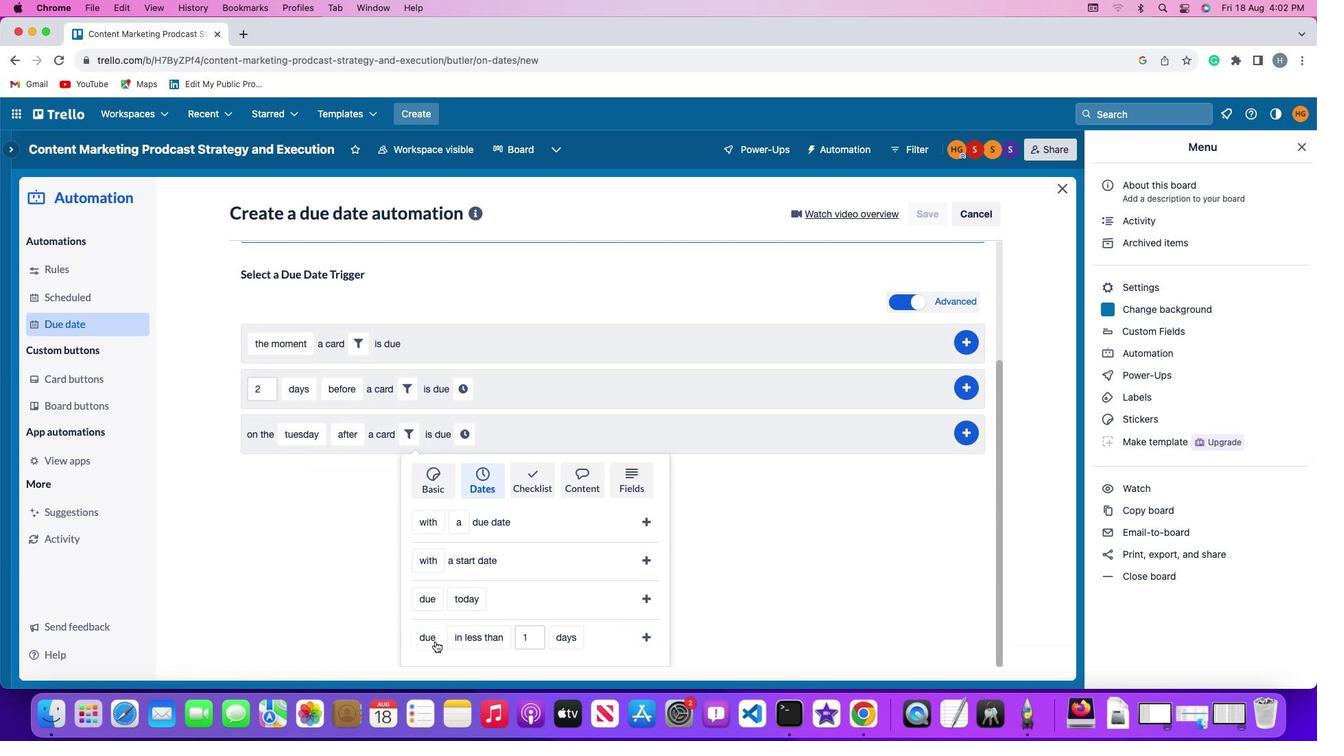 
Action: Mouse pressed left at (435, 641)
Screenshot: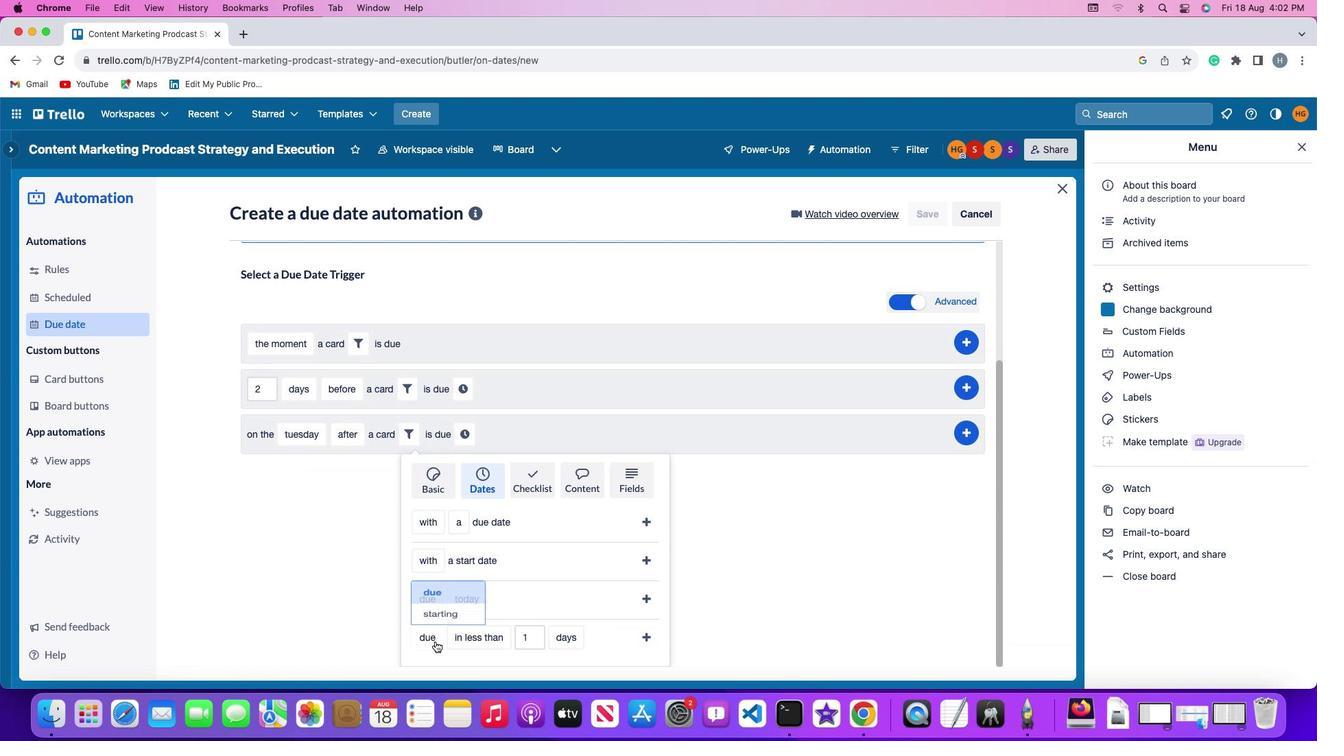 
Action: Mouse moved to (441, 604)
Screenshot: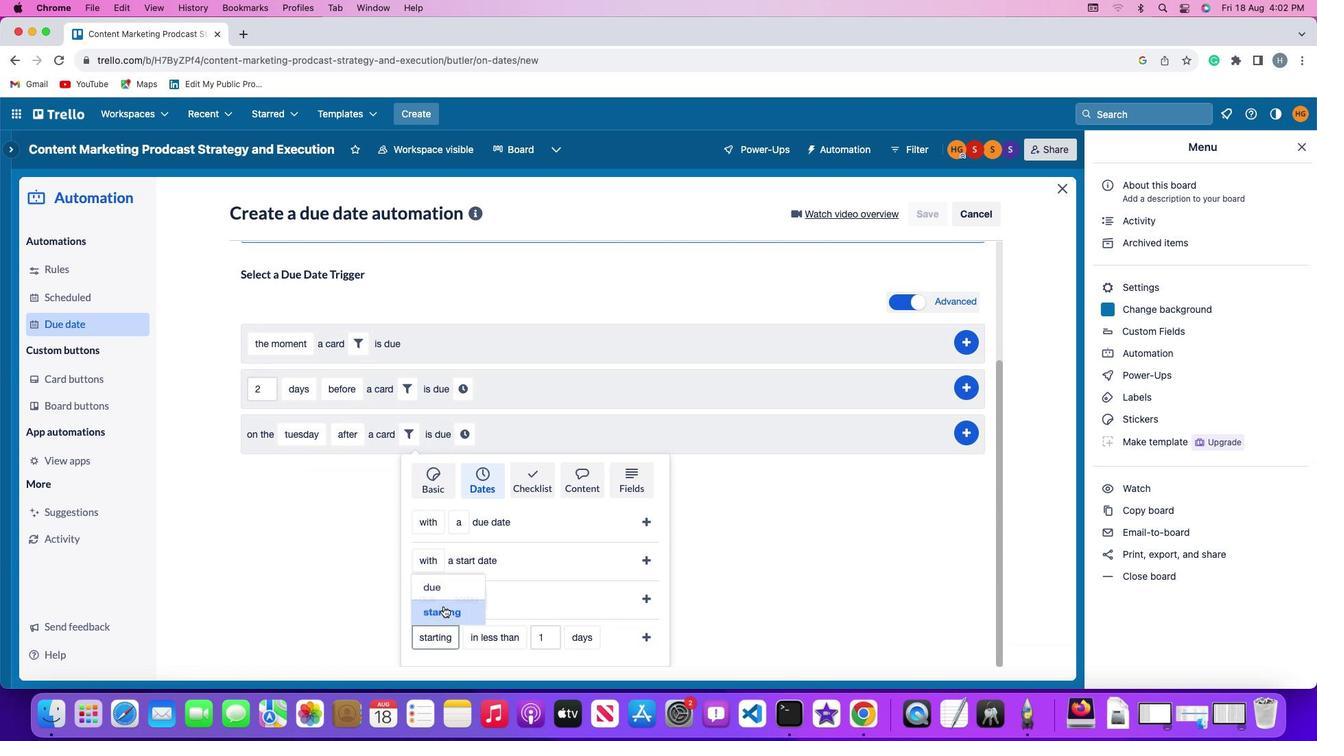 
Action: Mouse pressed left at (441, 604)
Screenshot: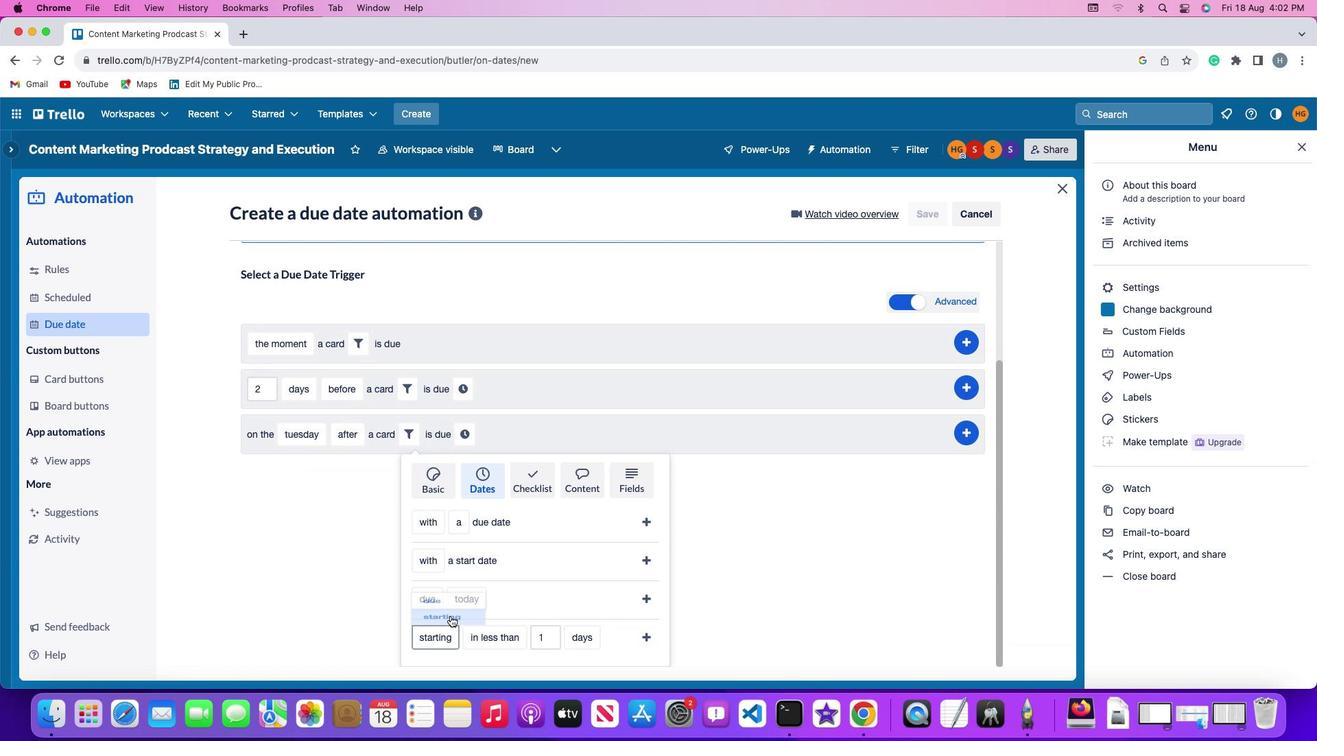
Action: Mouse moved to (490, 643)
Screenshot: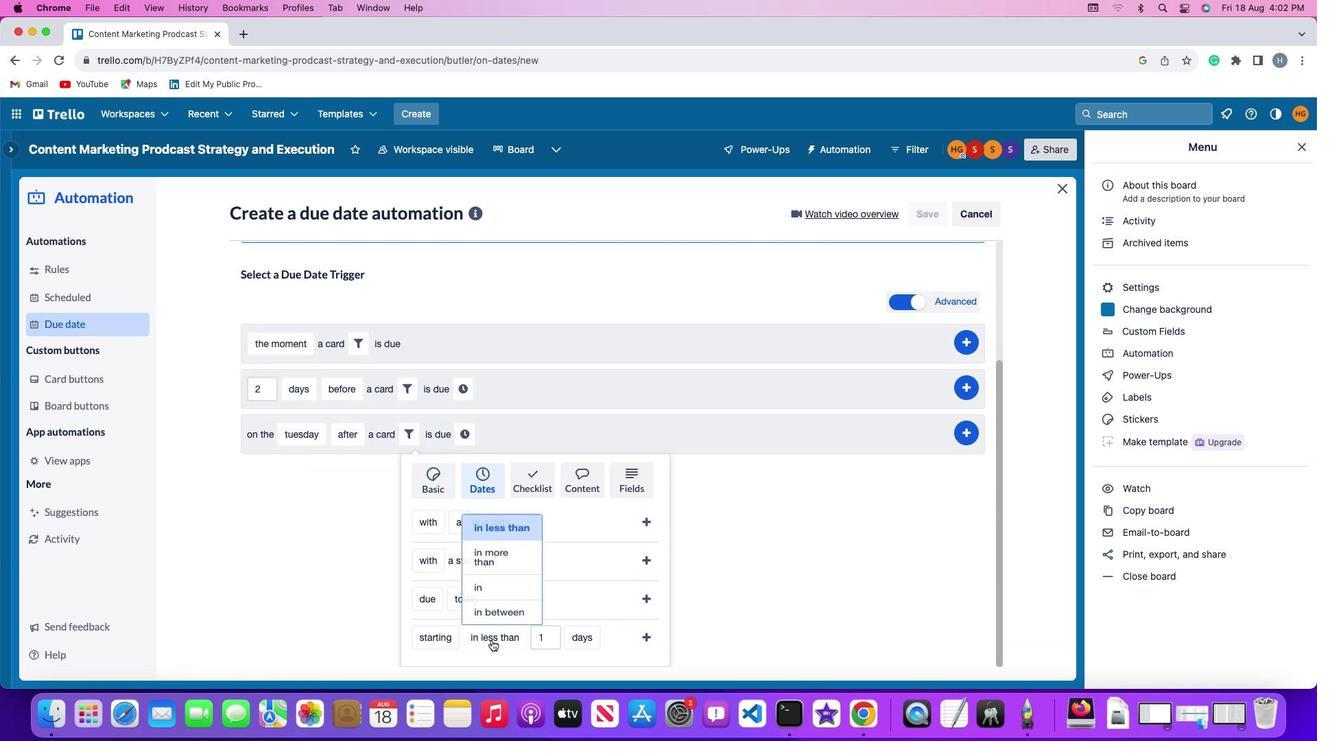 
Action: Mouse pressed left at (490, 643)
Screenshot: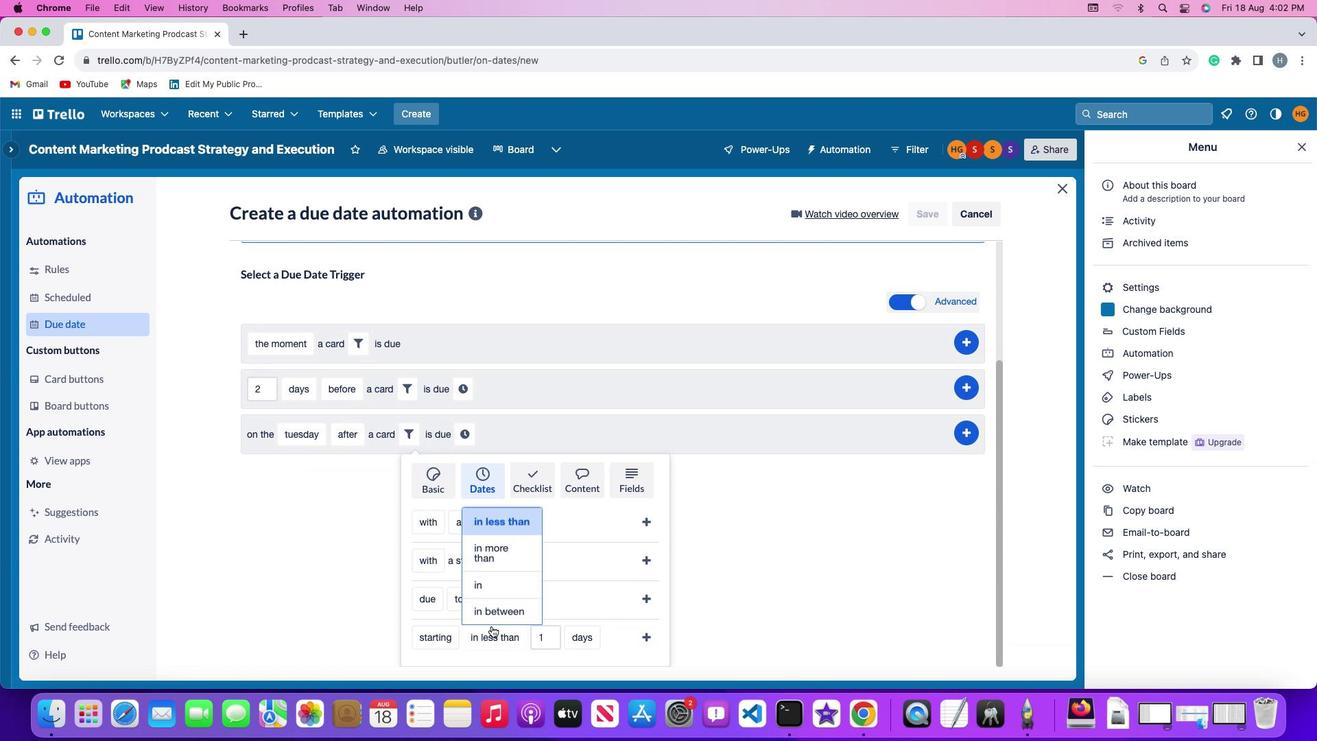 
Action: Mouse moved to (498, 519)
Screenshot: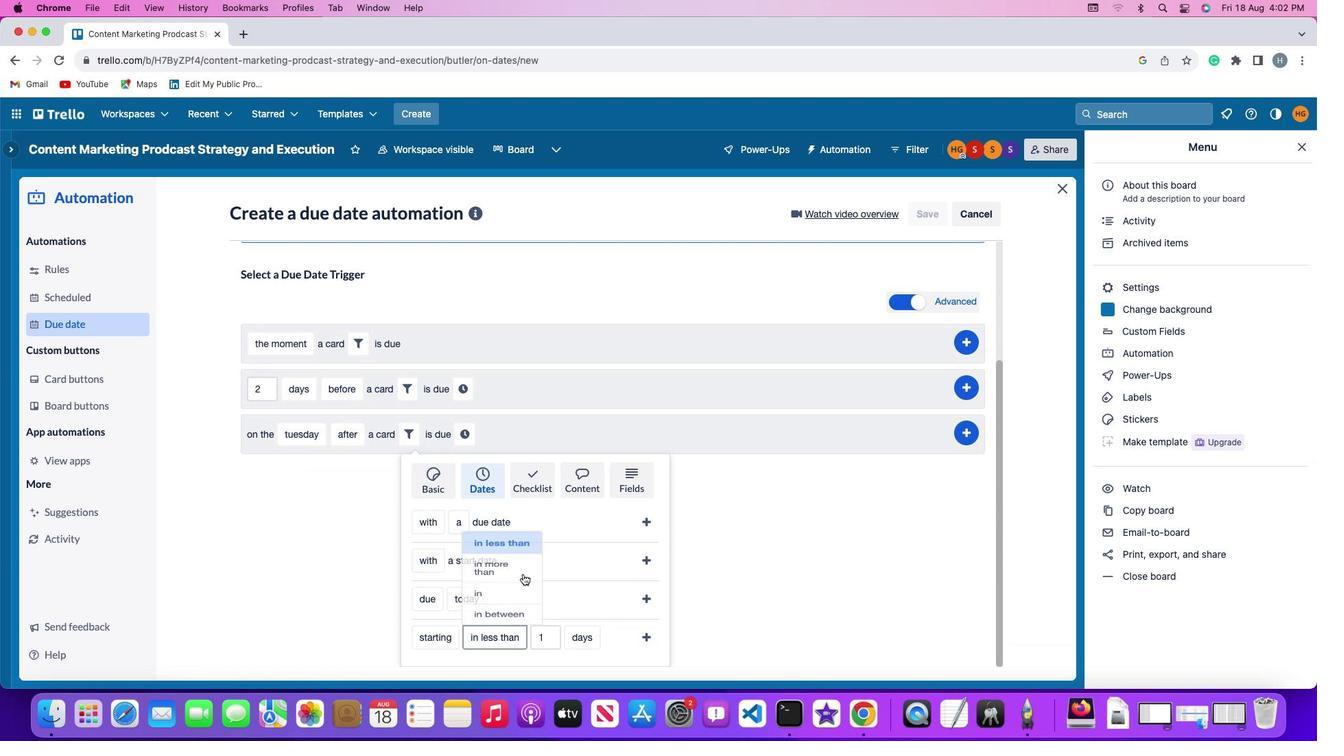 
Action: Mouse pressed left at (498, 519)
Screenshot: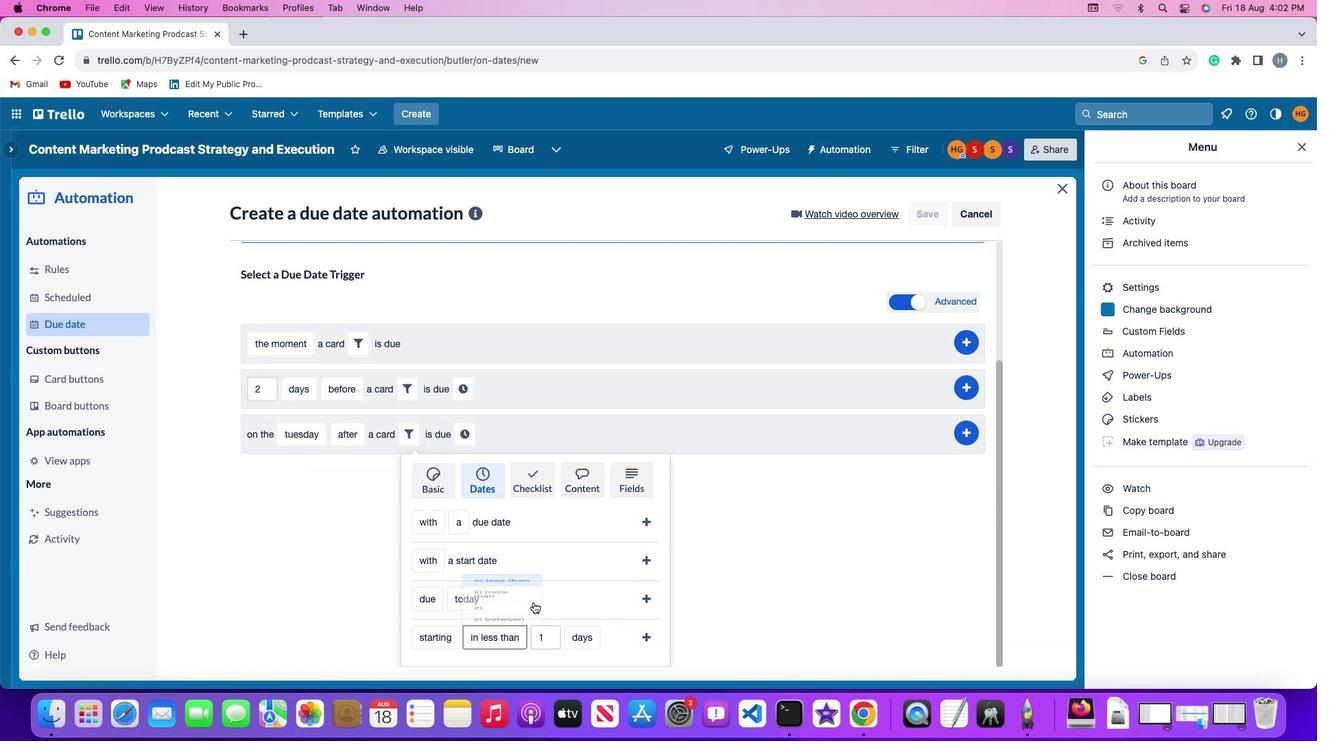 
Action: Mouse moved to (551, 643)
Screenshot: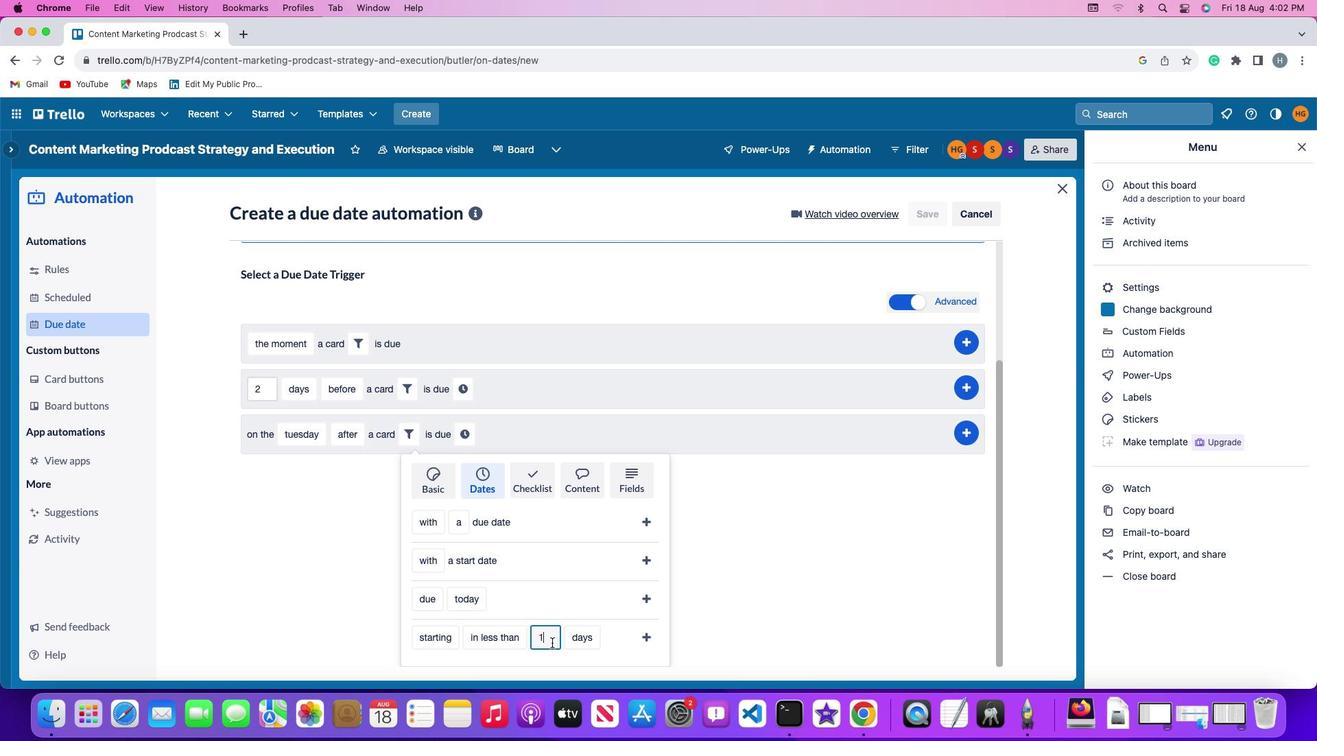 
Action: Mouse pressed left at (551, 643)
Screenshot: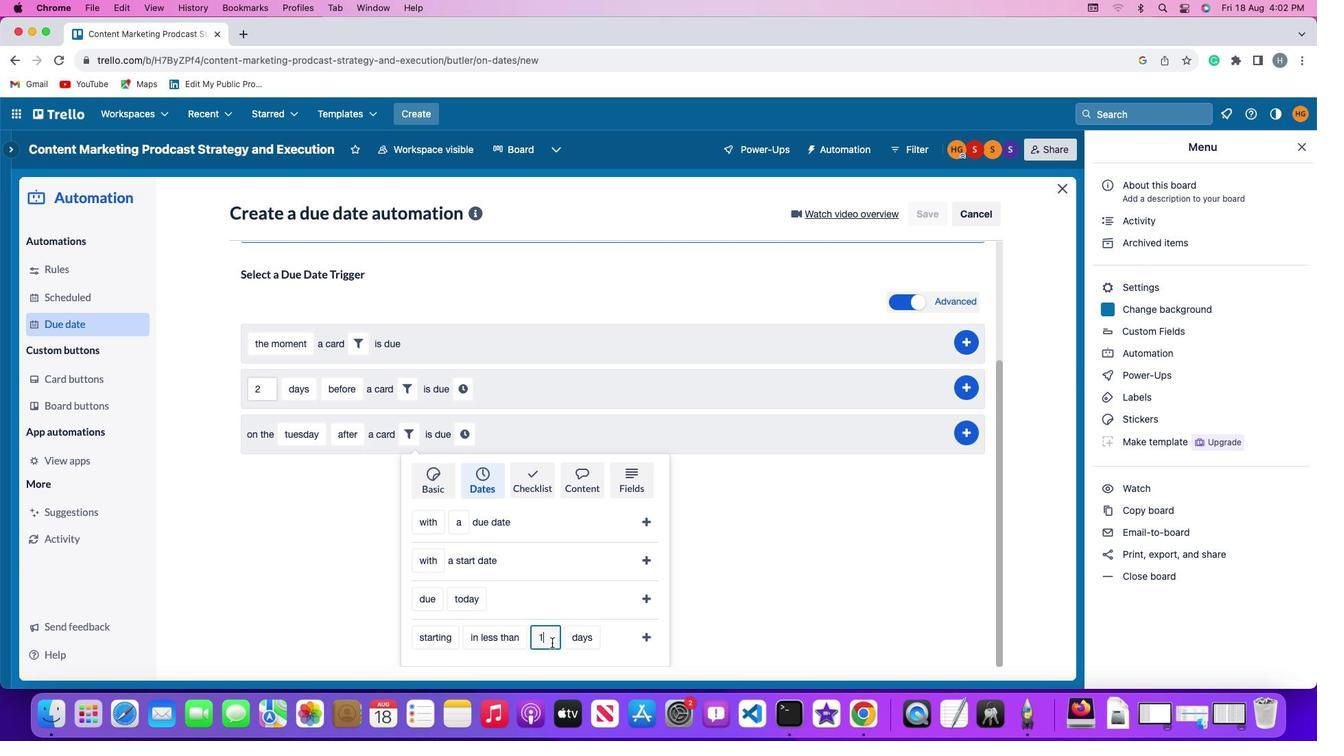 
Action: Mouse moved to (551, 642)
Screenshot: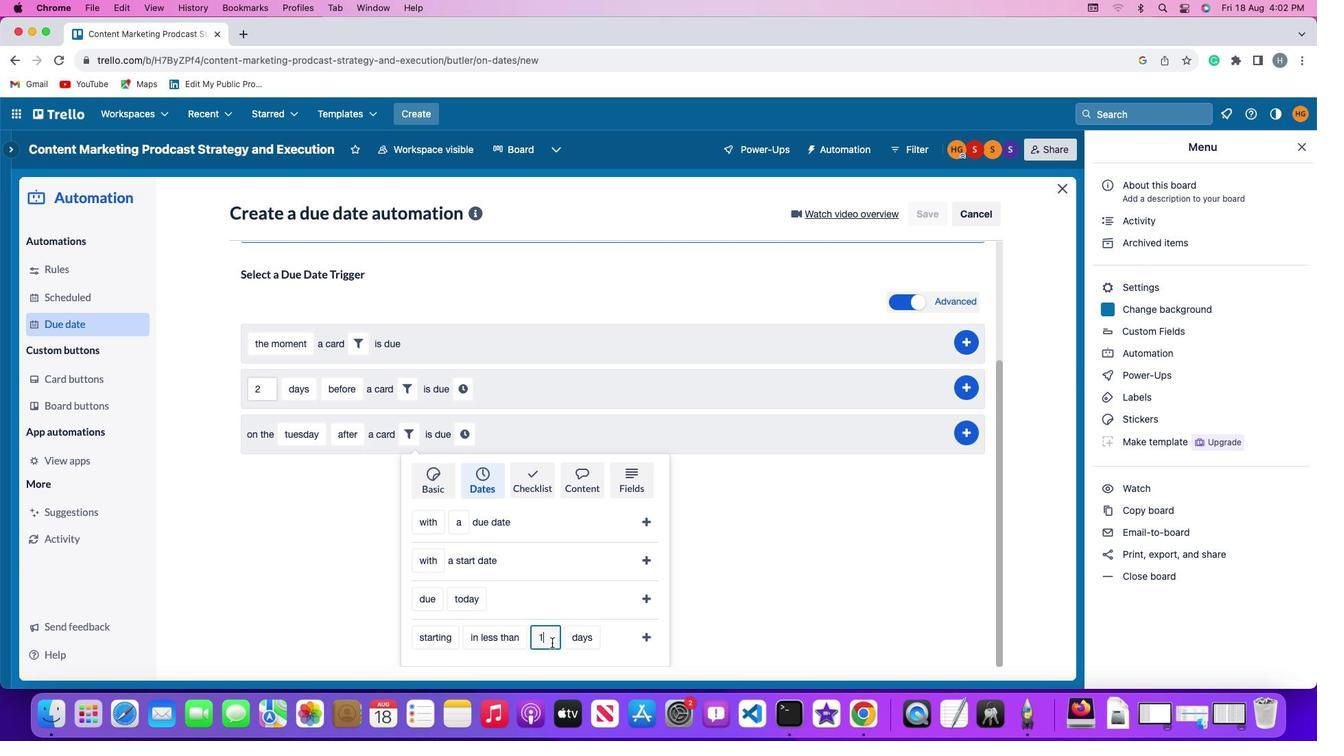 
Action: Key pressed Key.backspace
Screenshot: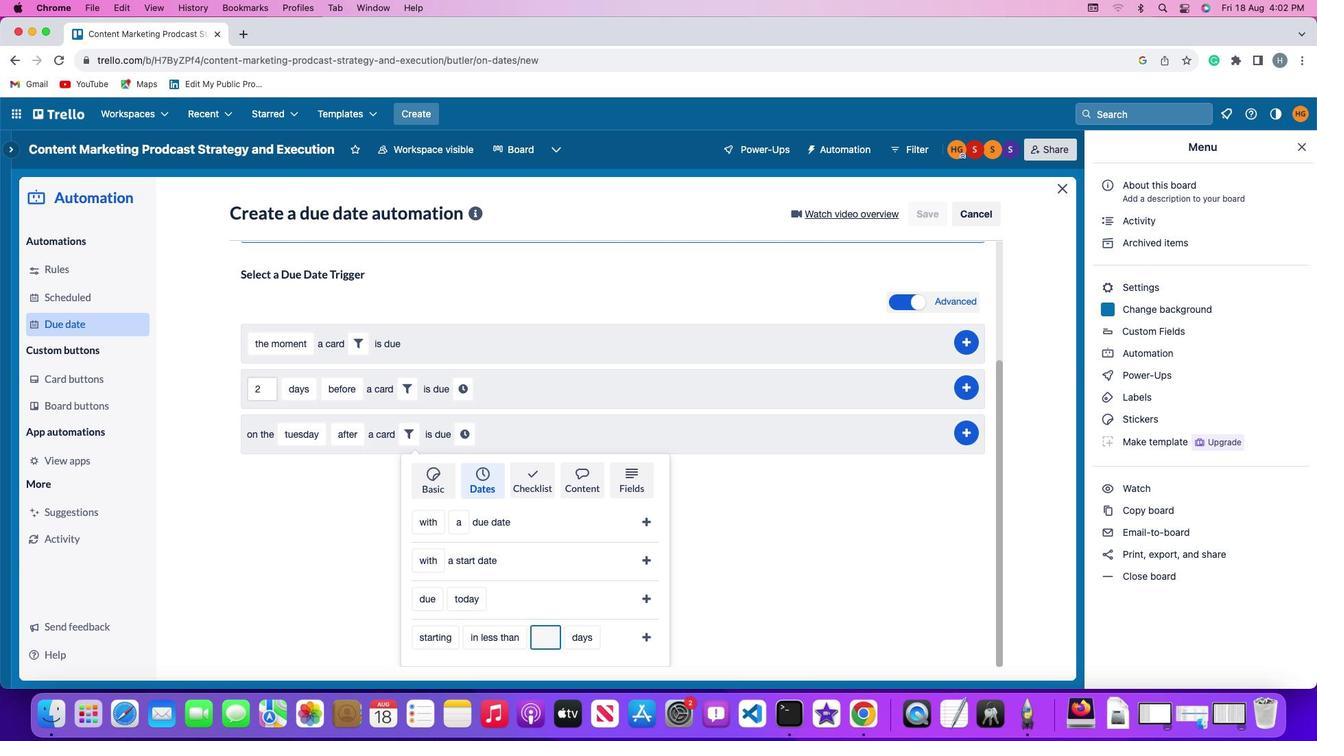 
Action: Mouse moved to (551, 641)
Screenshot: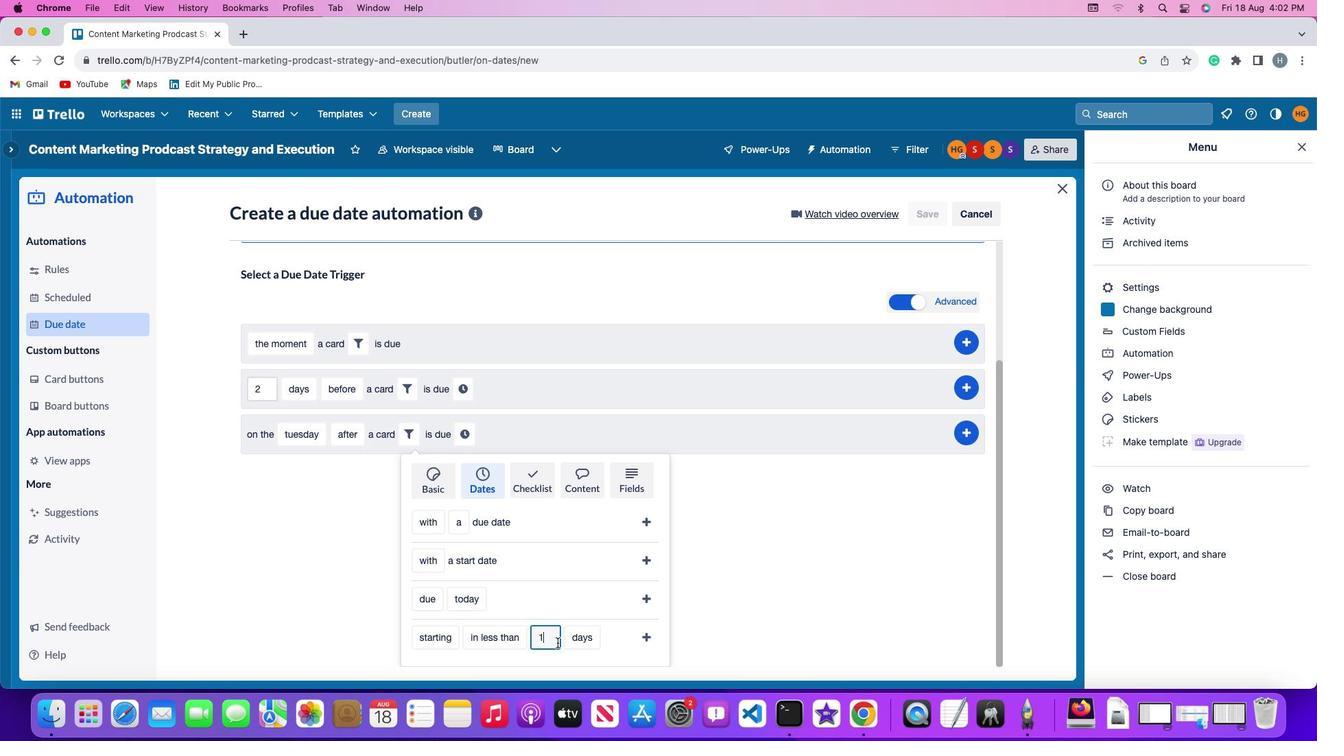 
Action: Key pressed '1'
Screenshot: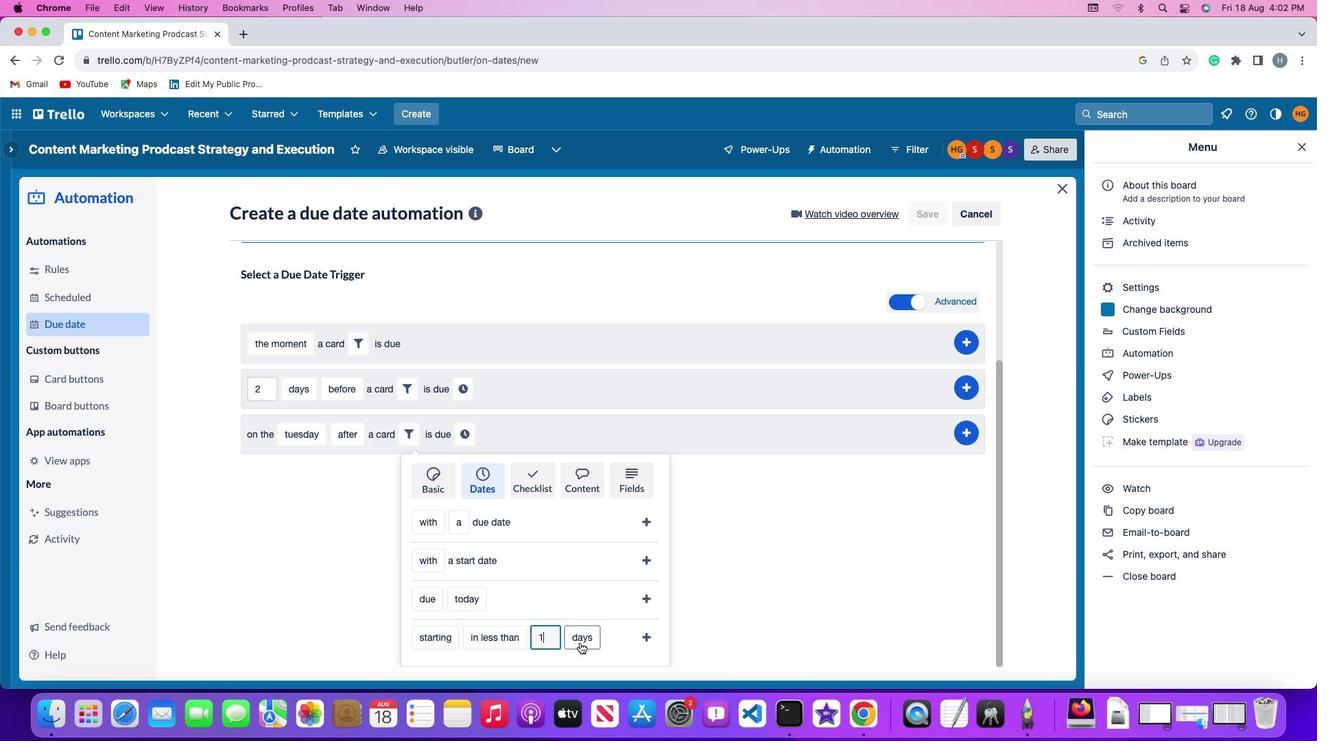 
Action: Mouse moved to (582, 641)
Screenshot: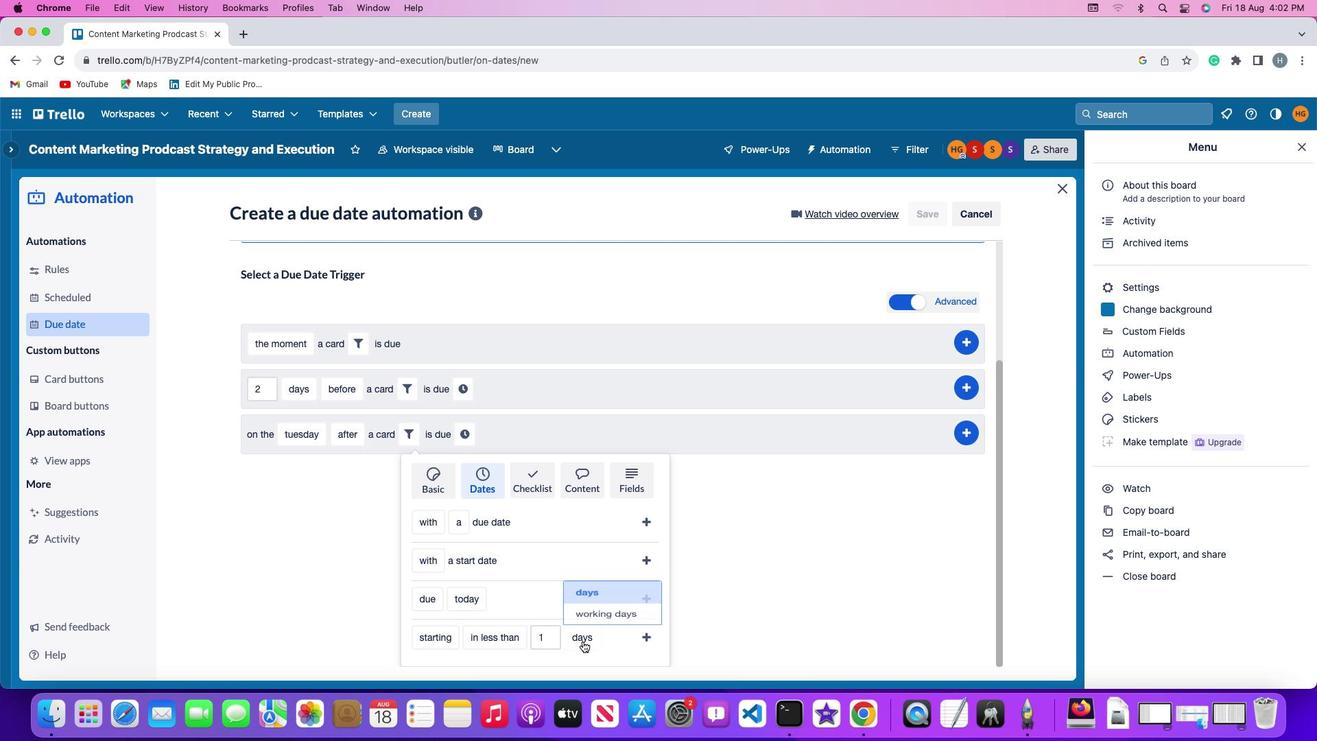 
Action: Mouse pressed left at (582, 641)
Screenshot: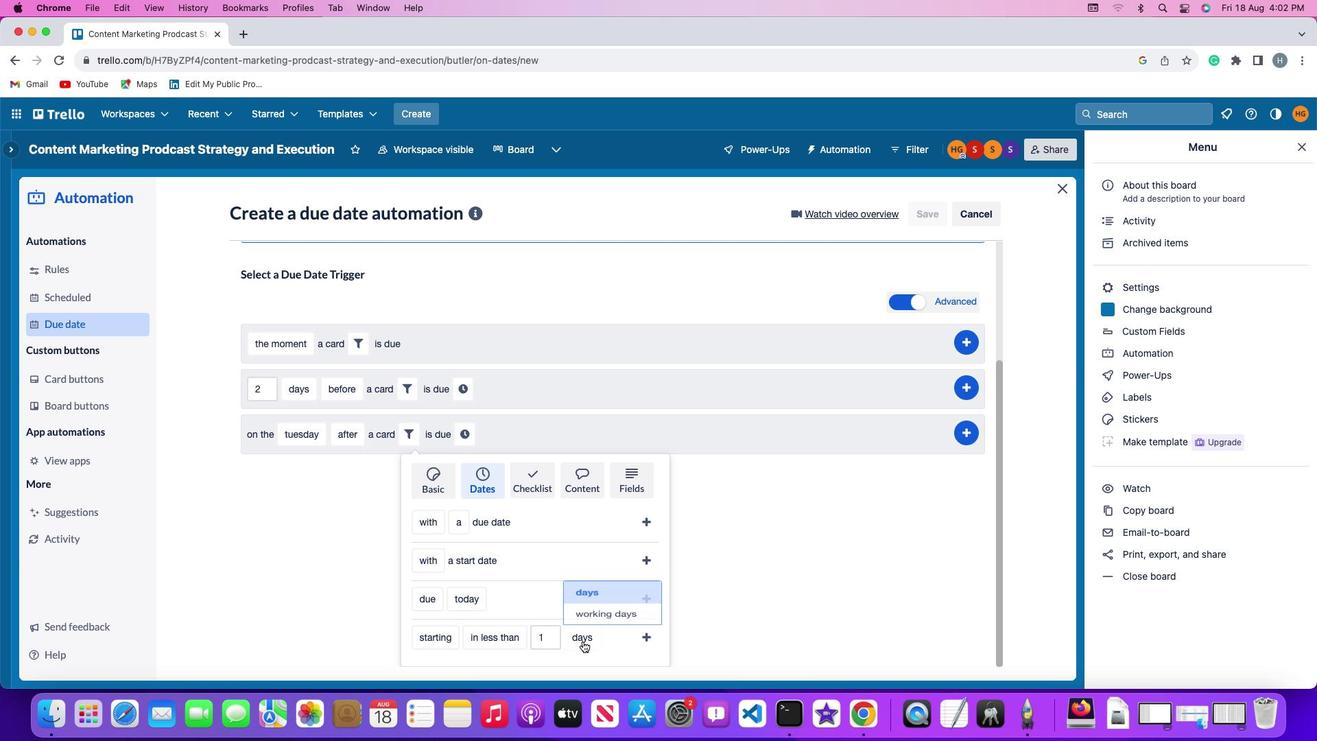 
Action: Mouse moved to (590, 610)
Screenshot: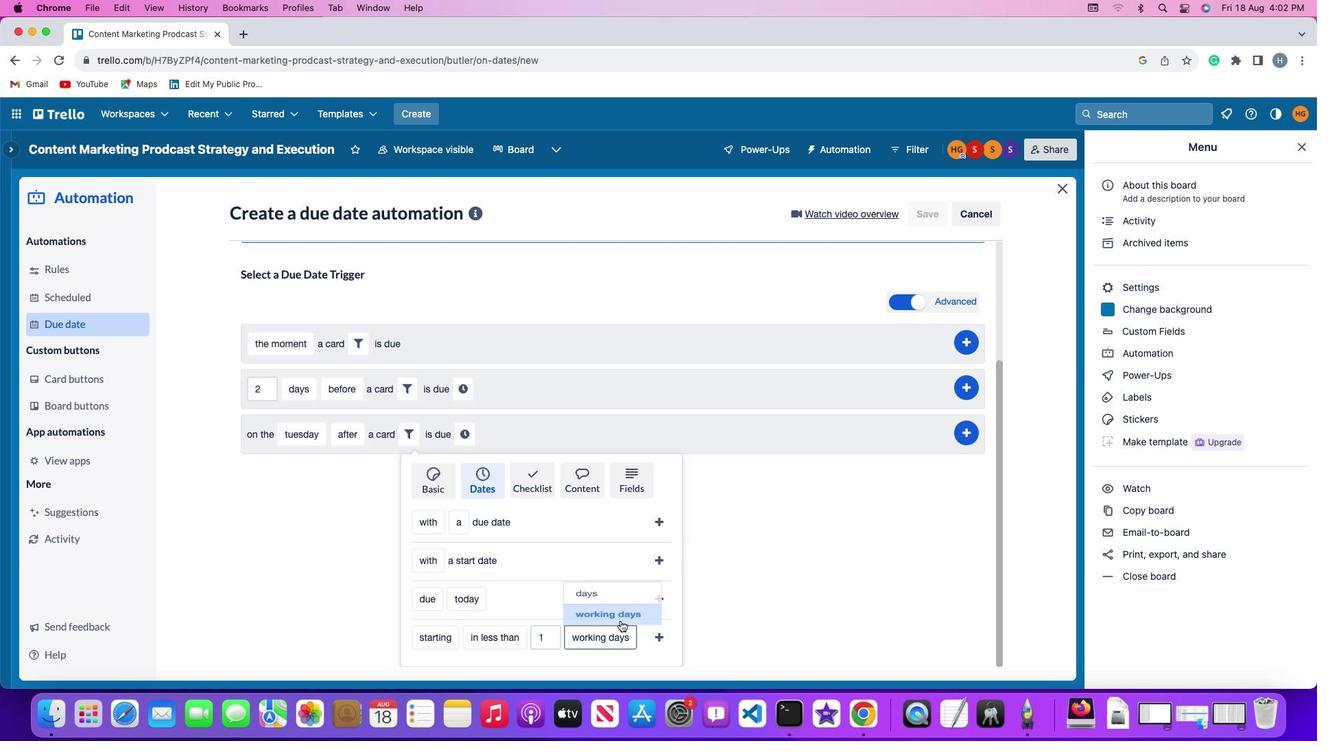 
Action: Mouse pressed left at (590, 610)
Screenshot: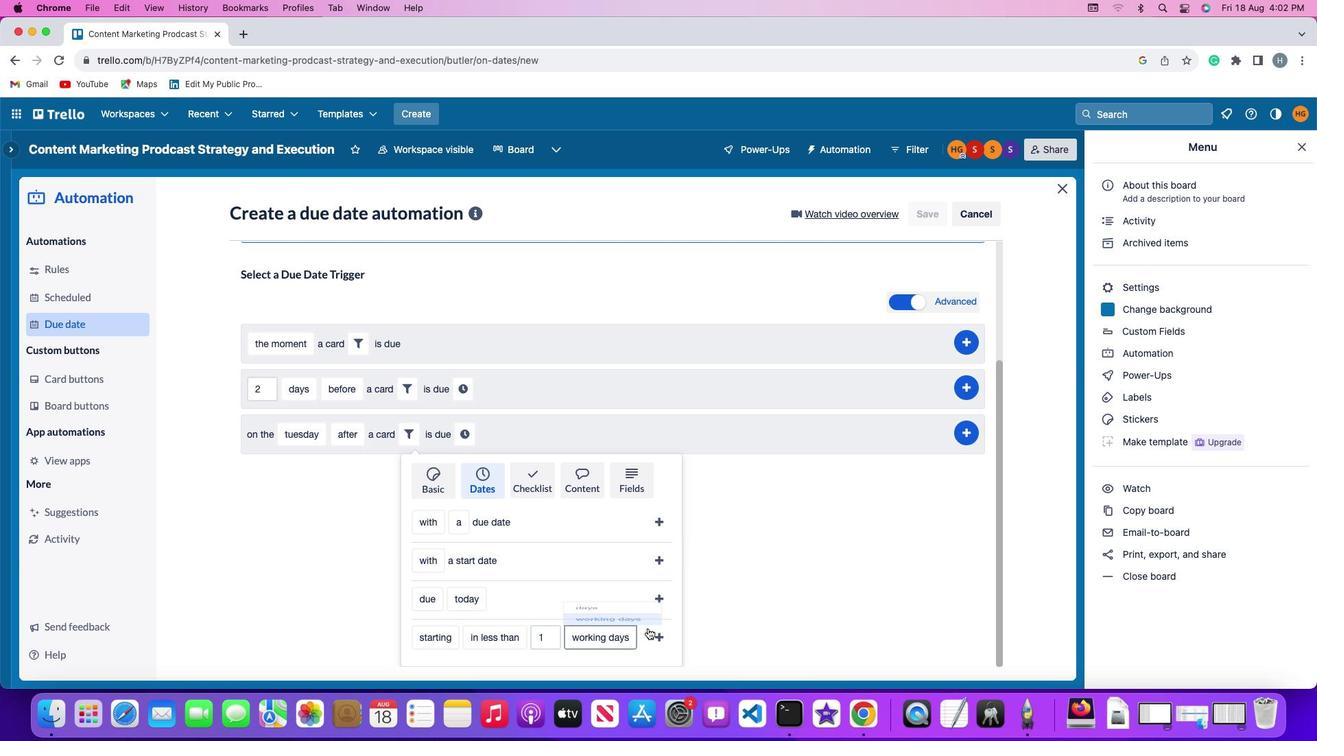 
Action: Mouse moved to (665, 634)
Screenshot: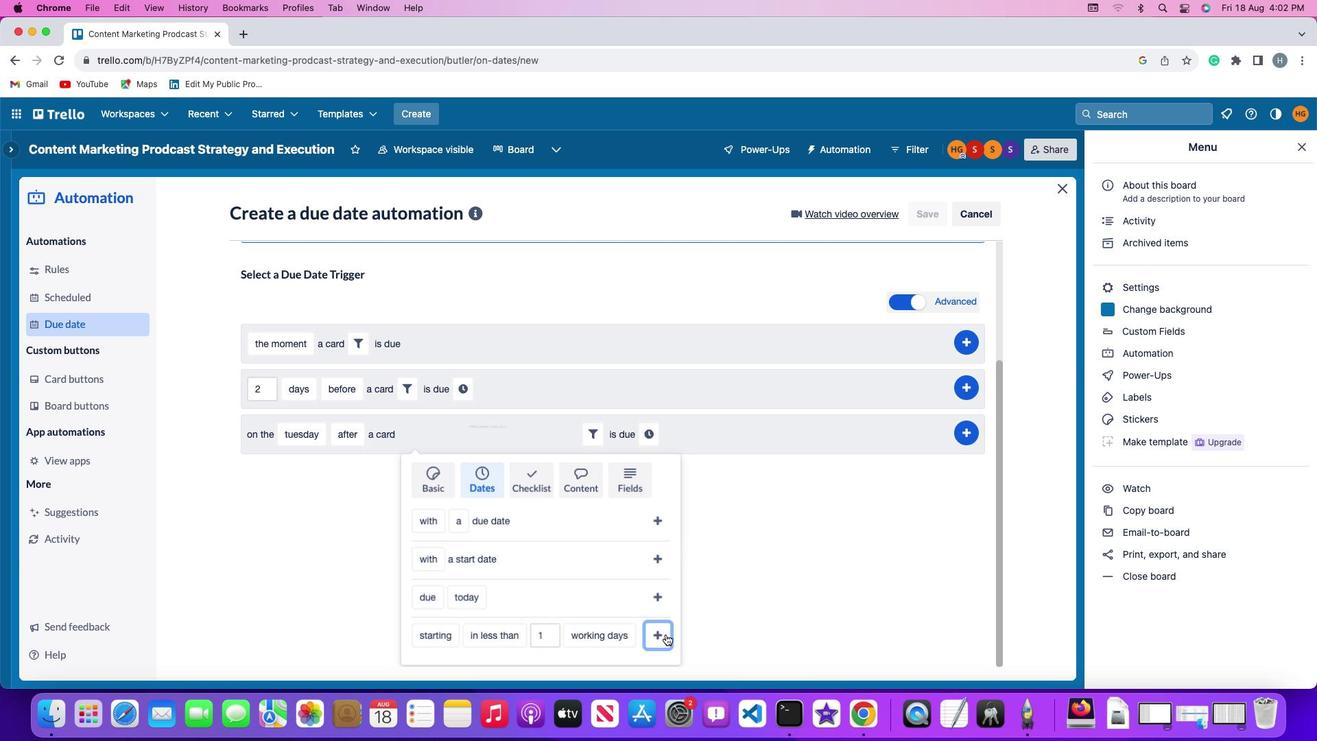 
Action: Mouse pressed left at (665, 634)
Screenshot: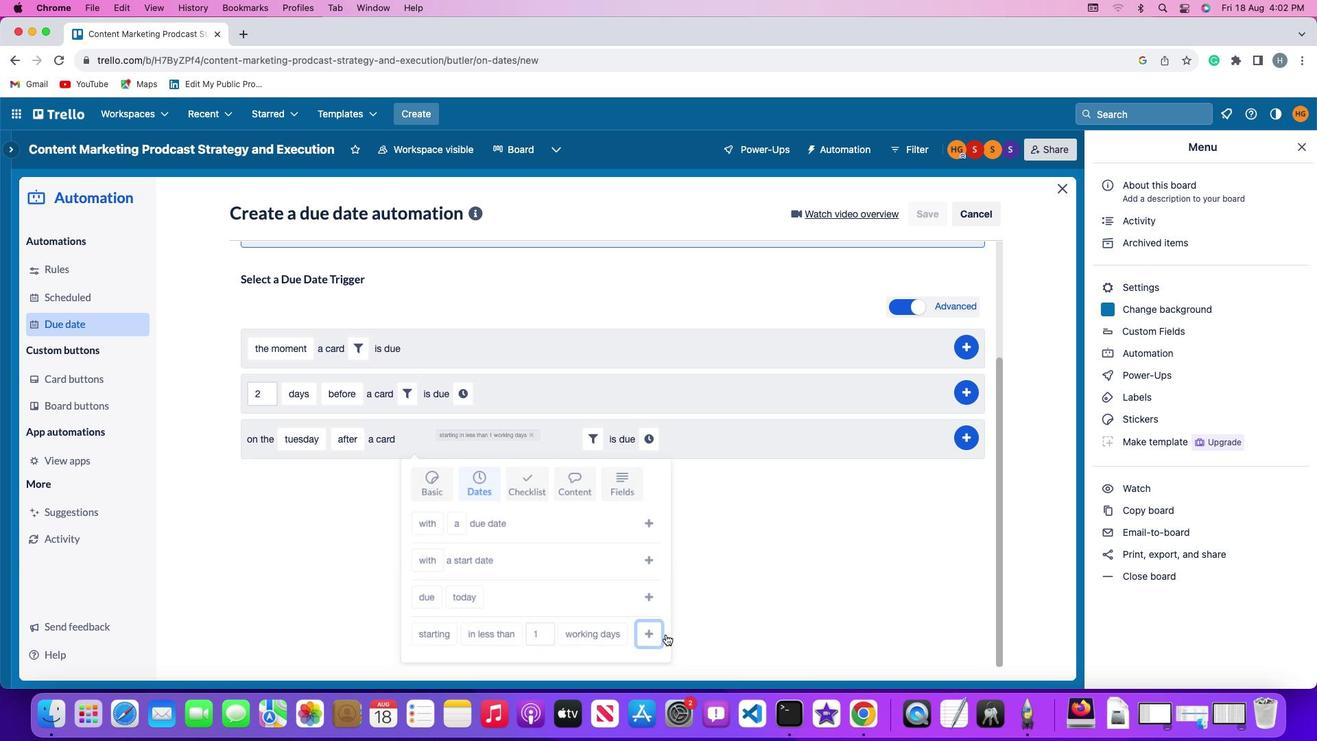 
Action: Mouse moved to (651, 594)
Screenshot: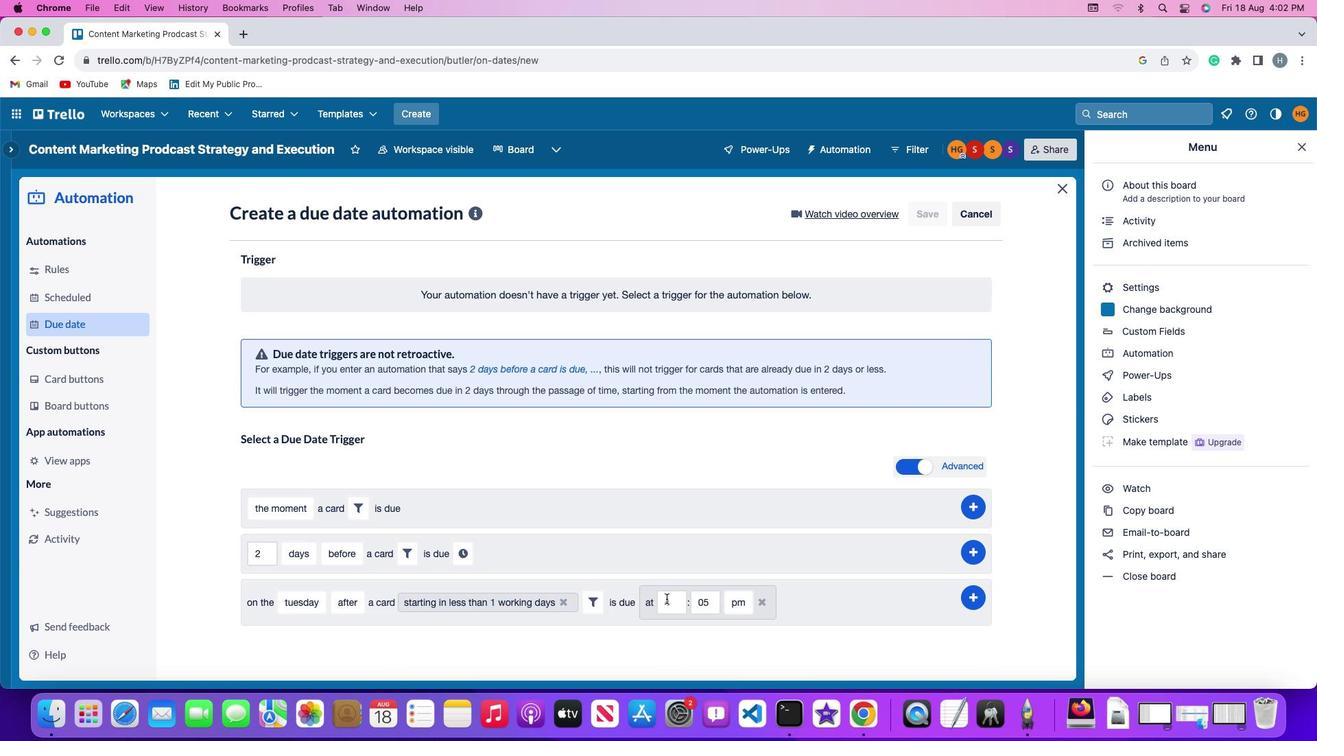 
Action: Mouse pressed left at (651, 594)
Screenshot: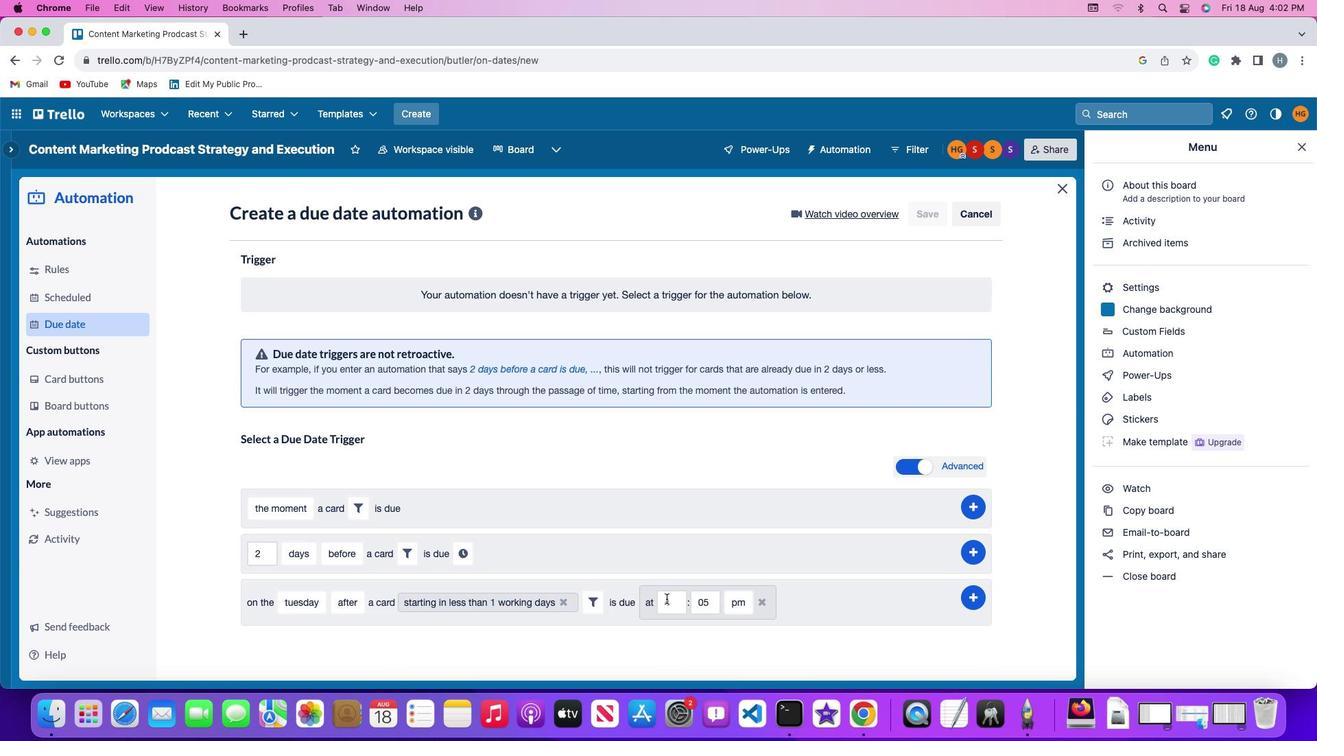 
Action: Mouse moved to (673, 599)
Screenshot: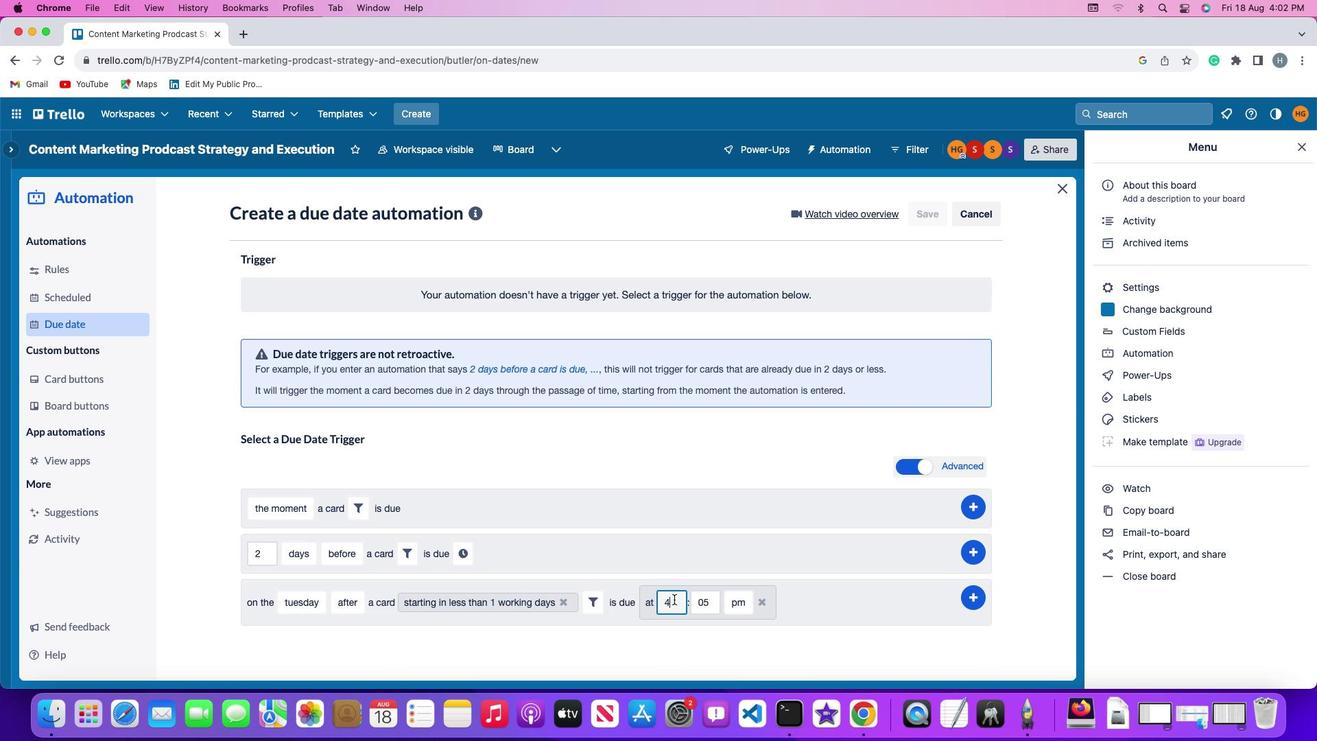
Action: Mouse pressed left at (673, 599)
Screenshot: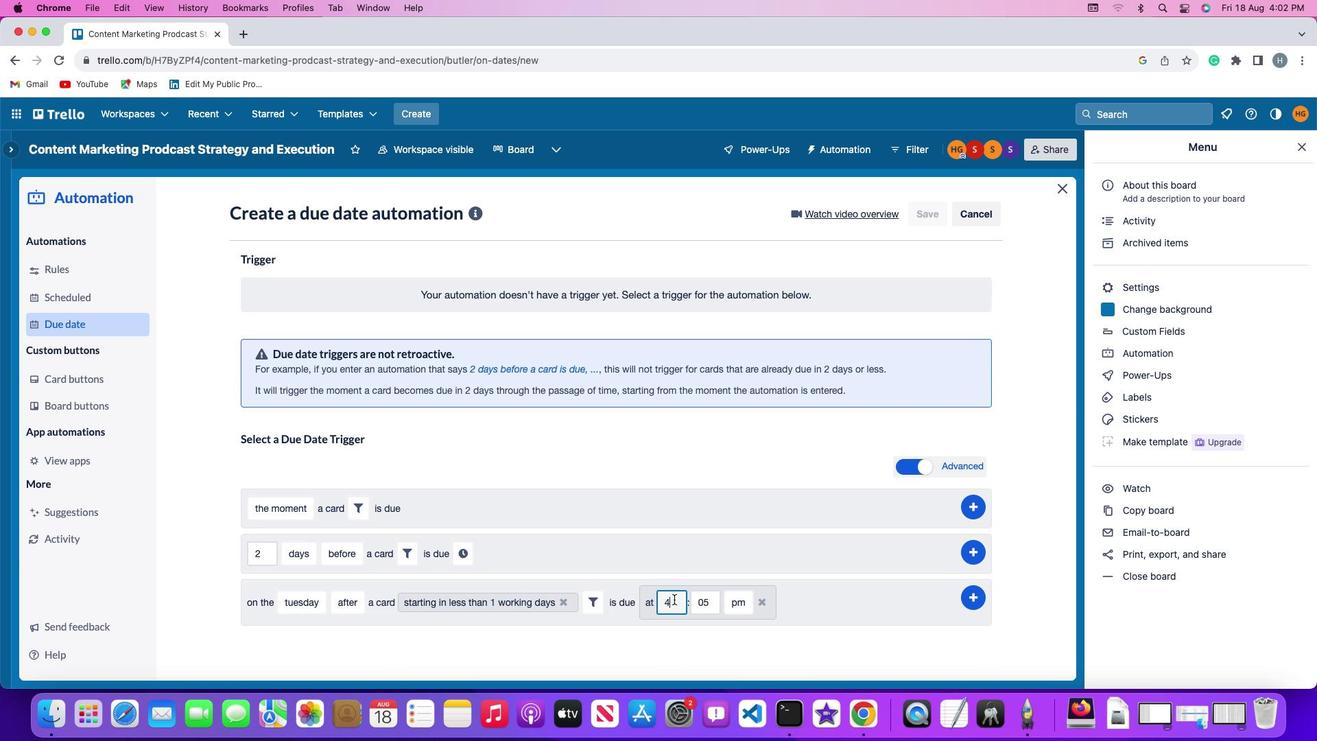 
Action: Key pressed Key.backspace'1''1'
Screenshot: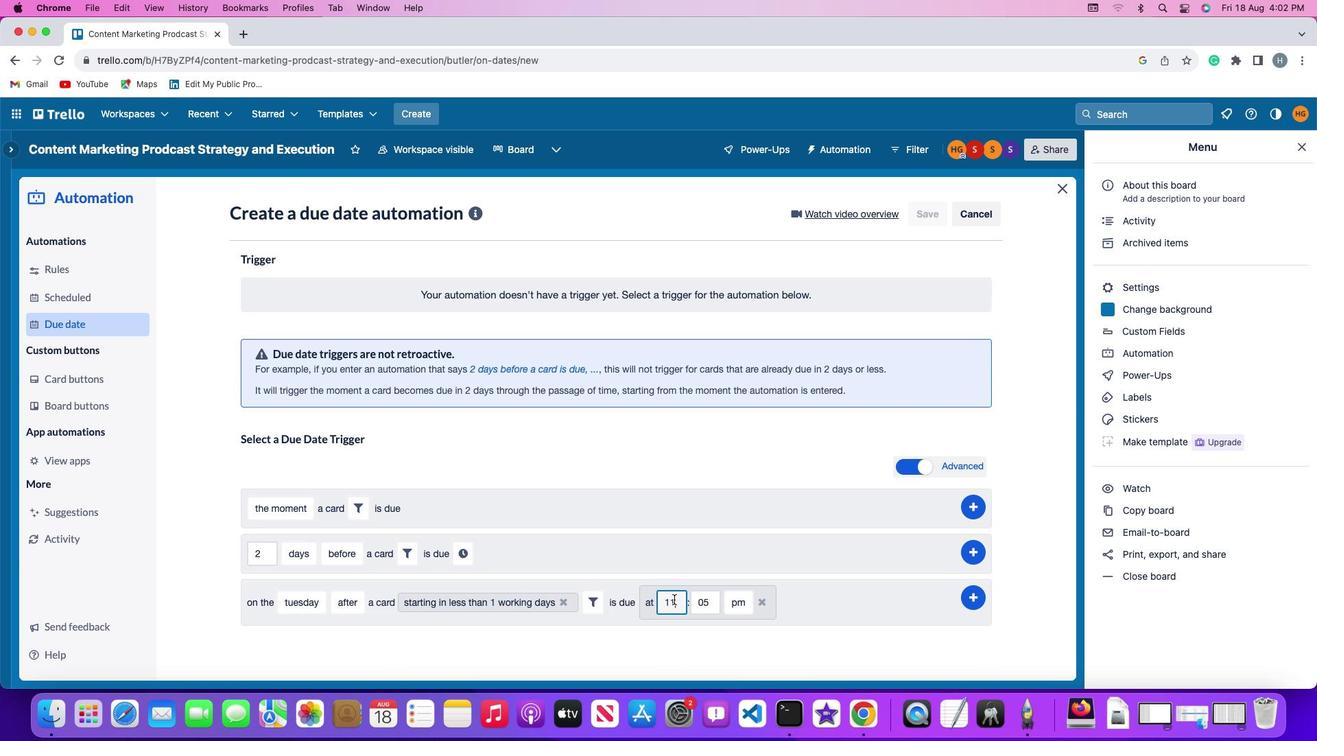 
Action: Mouse moved to (711, 599)
Screenshot: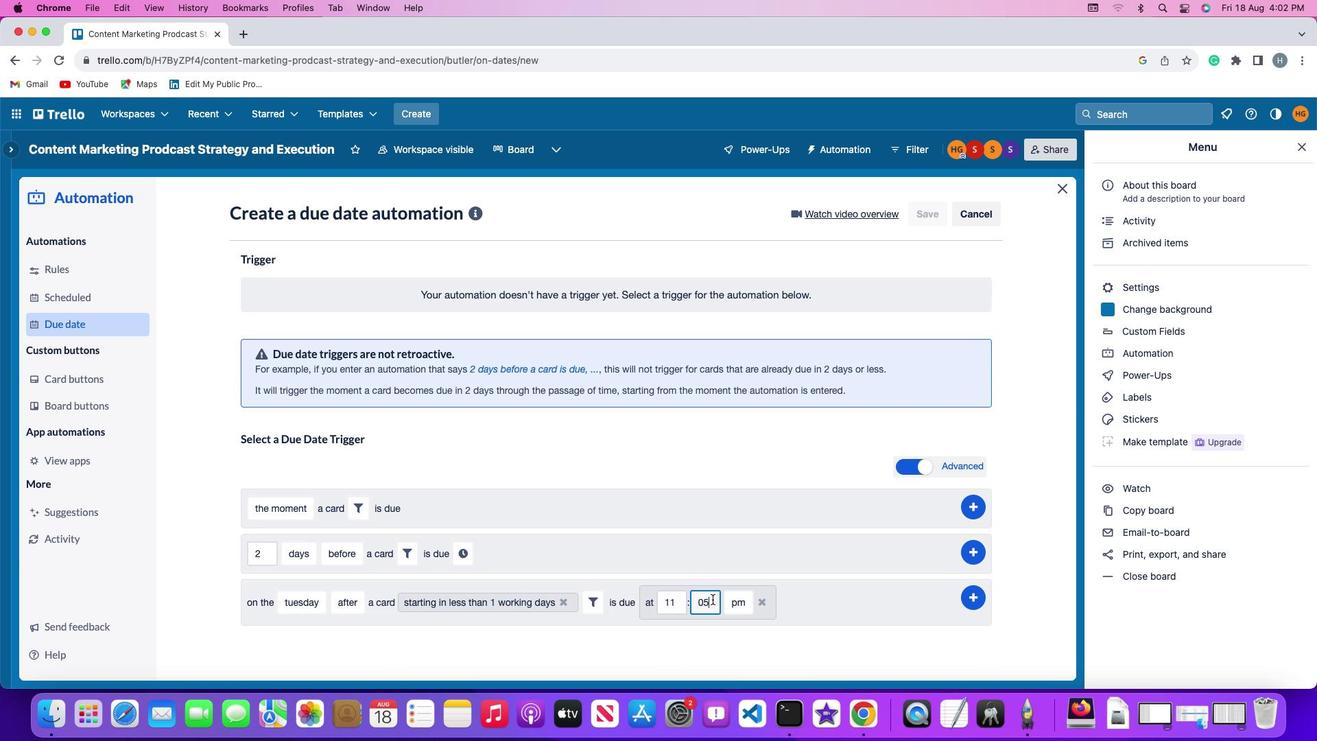 
Action: Mouse pressed left at (711, 599)
Screenshot: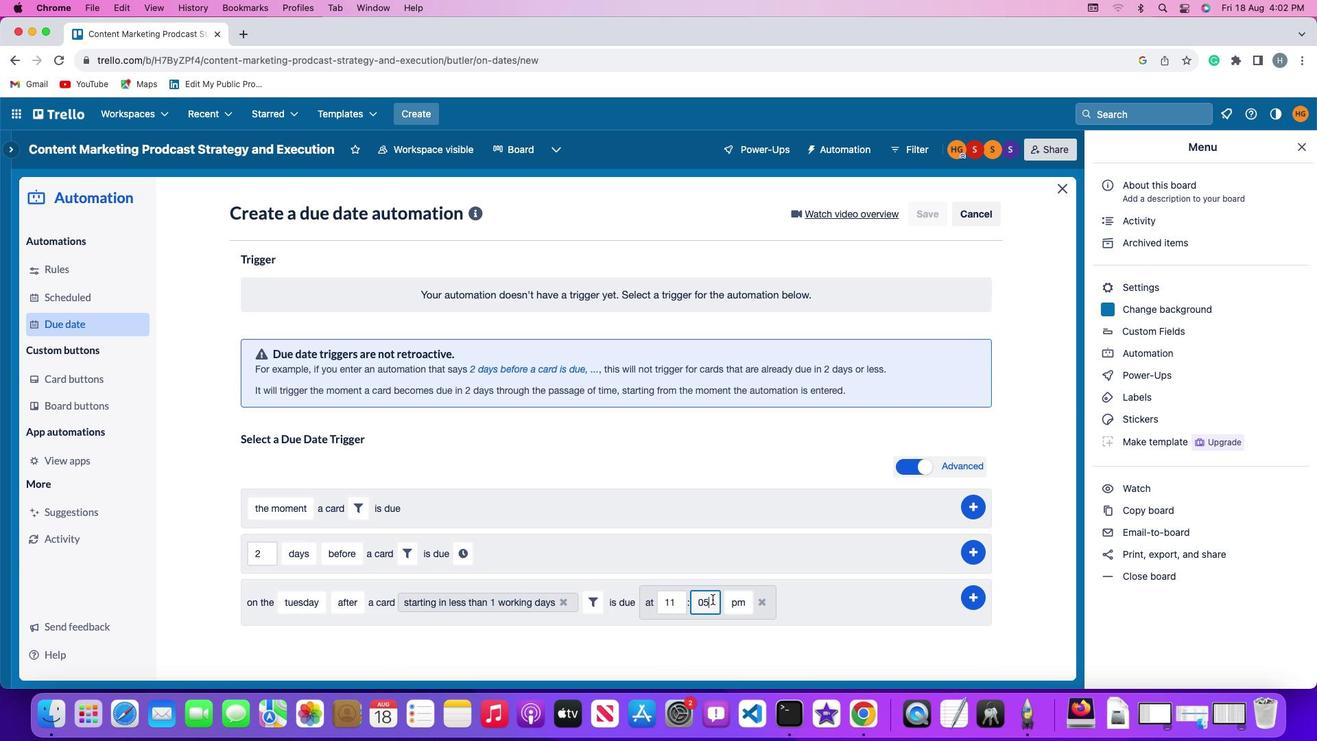 
Action: Key pressed Key.backspaceKey.backspace'0''0'
Screenshot: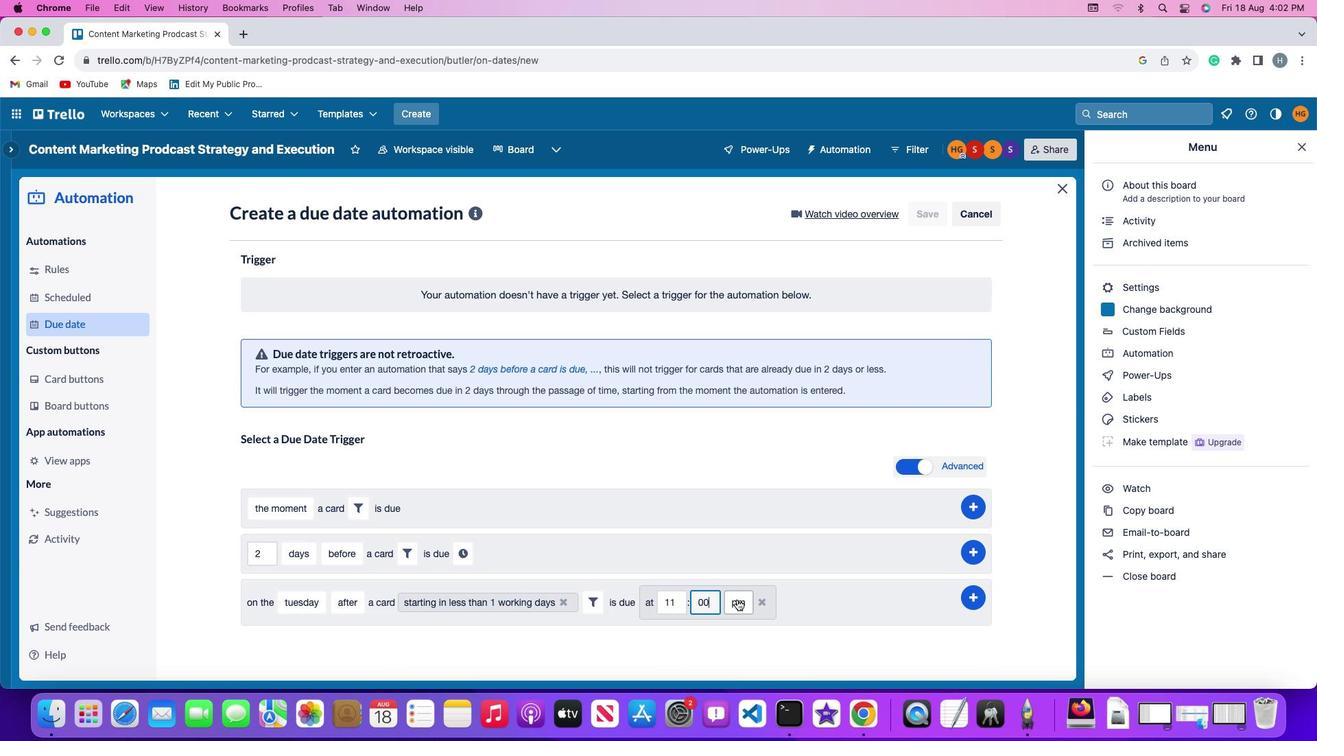 
Action: Mouse moved to (737, 598)
Screenshot: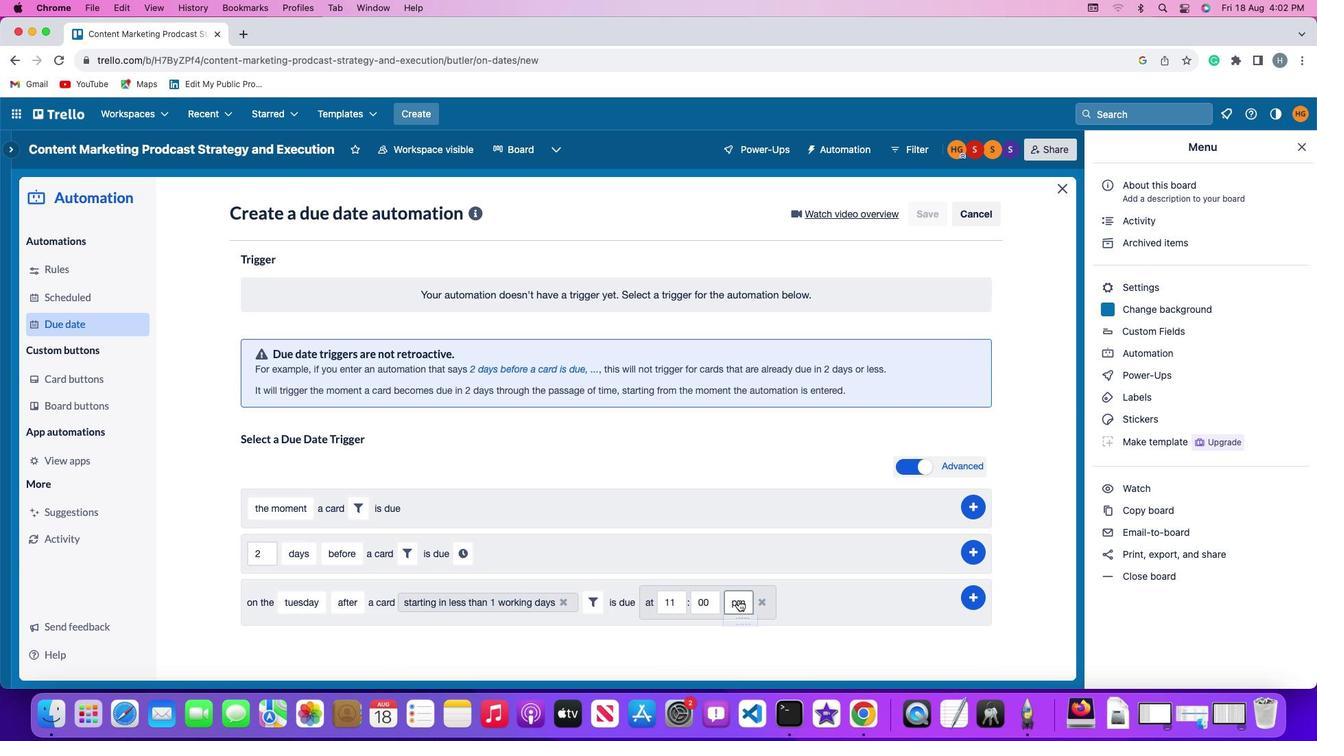 
Action: Mouse pressed left at (737, 598)
Screenshot: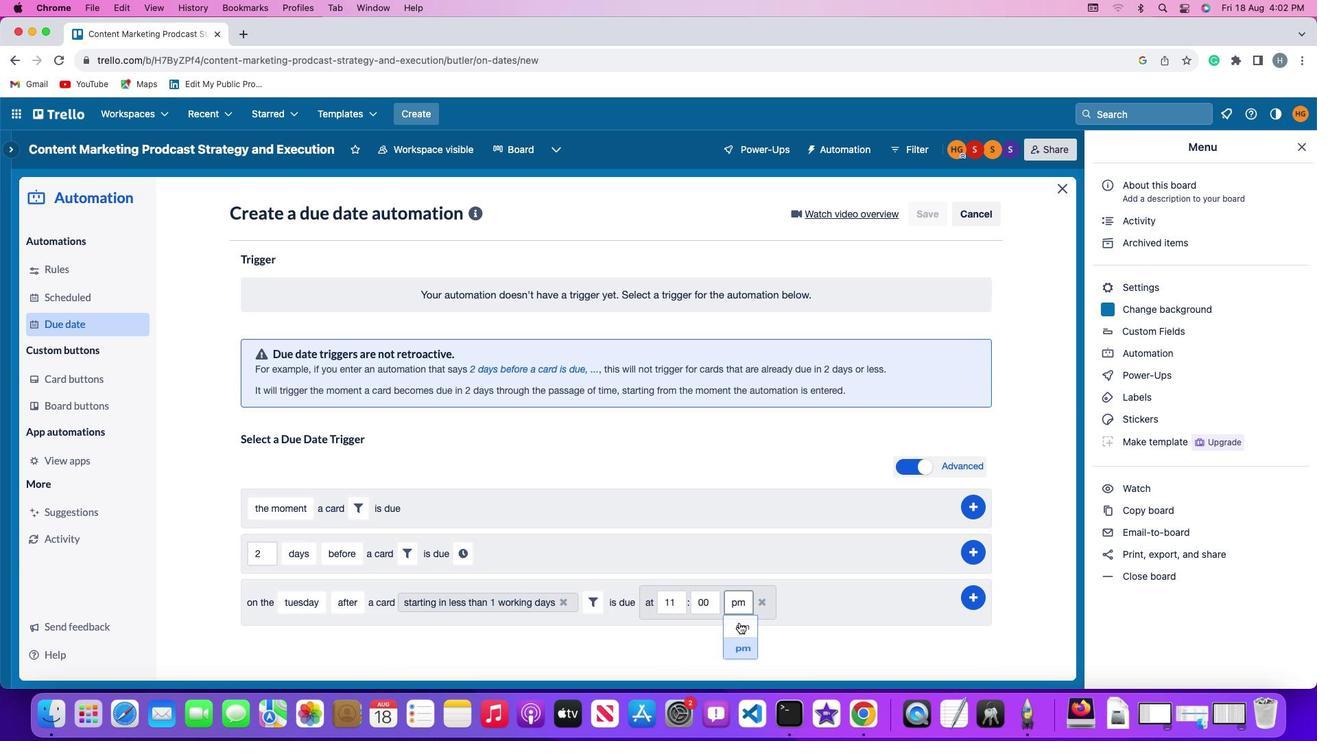 
Action: Mouse moved to (737, 632)
Screenshot: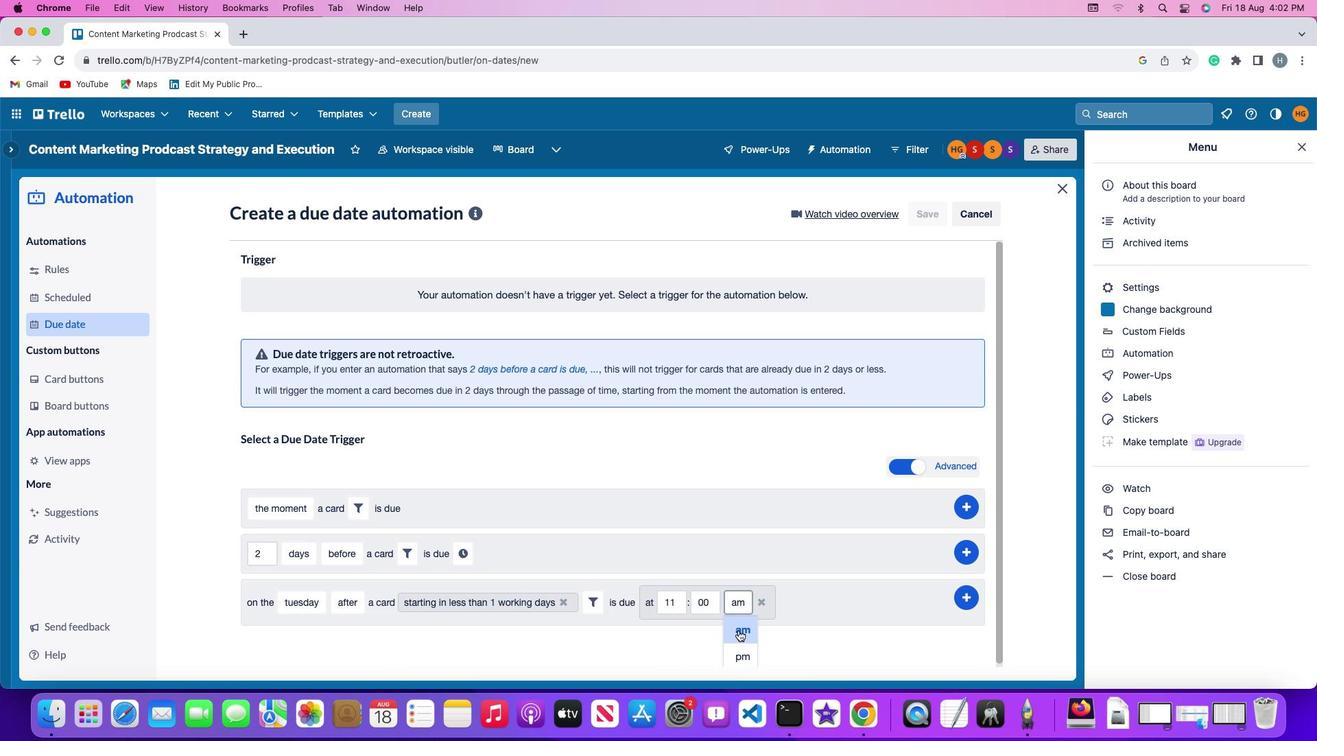 
Action: Mouse pressed left at (737, 632)
Screenshot: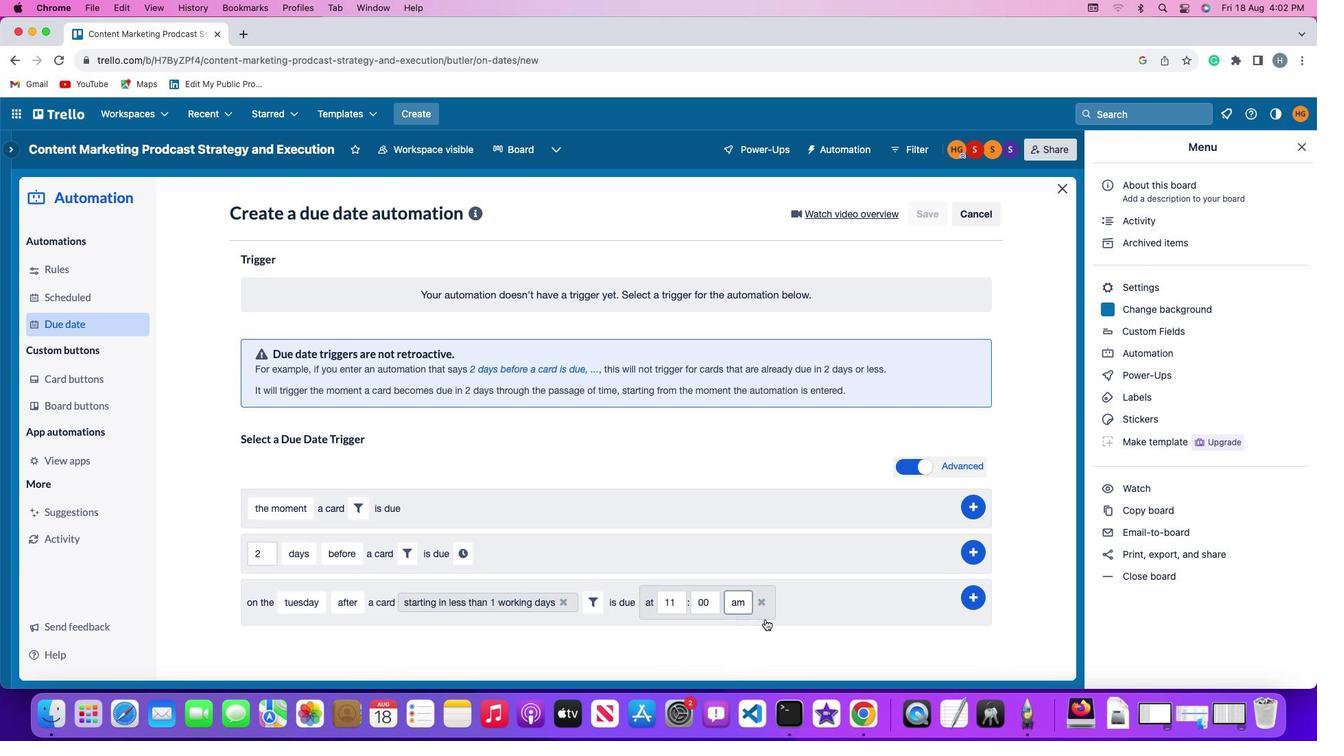 
Action: Mouse moved to (978, 597)
Screenshot: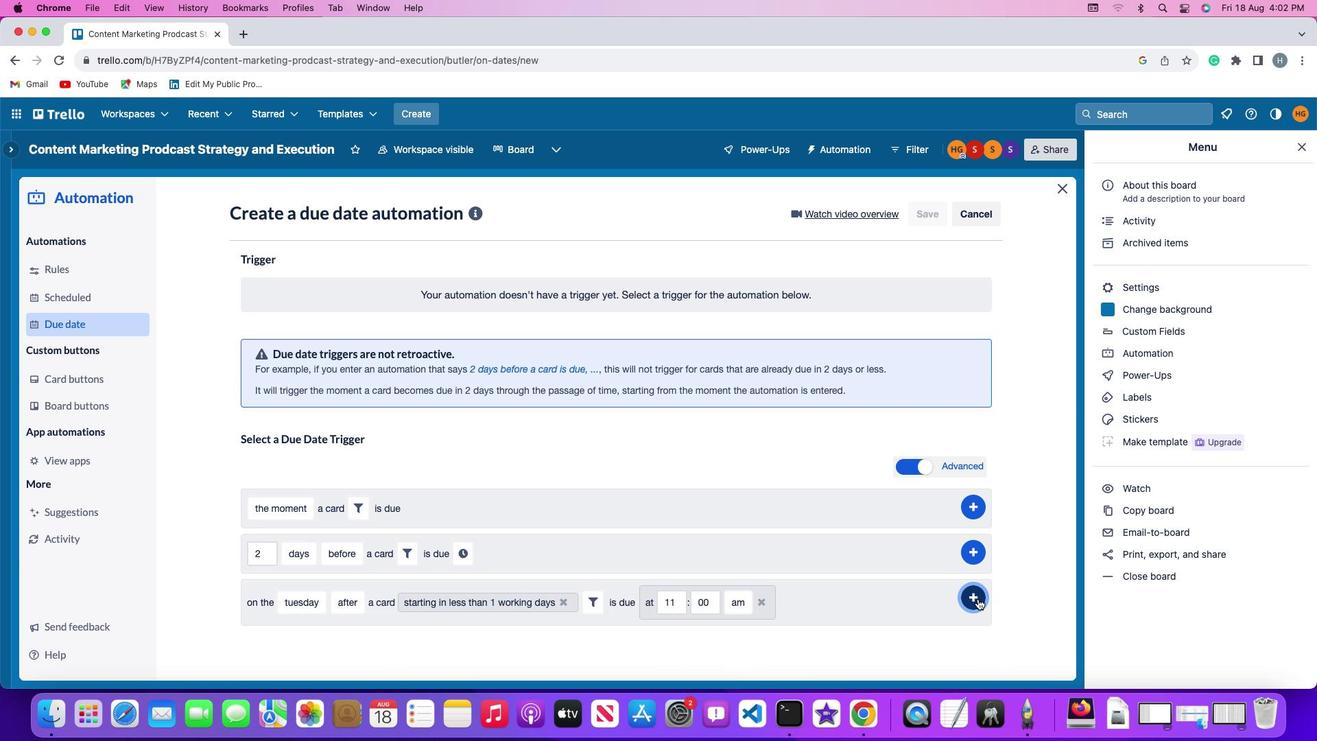 
Action: Mouse pressed left at (978, 597)
Screenshot: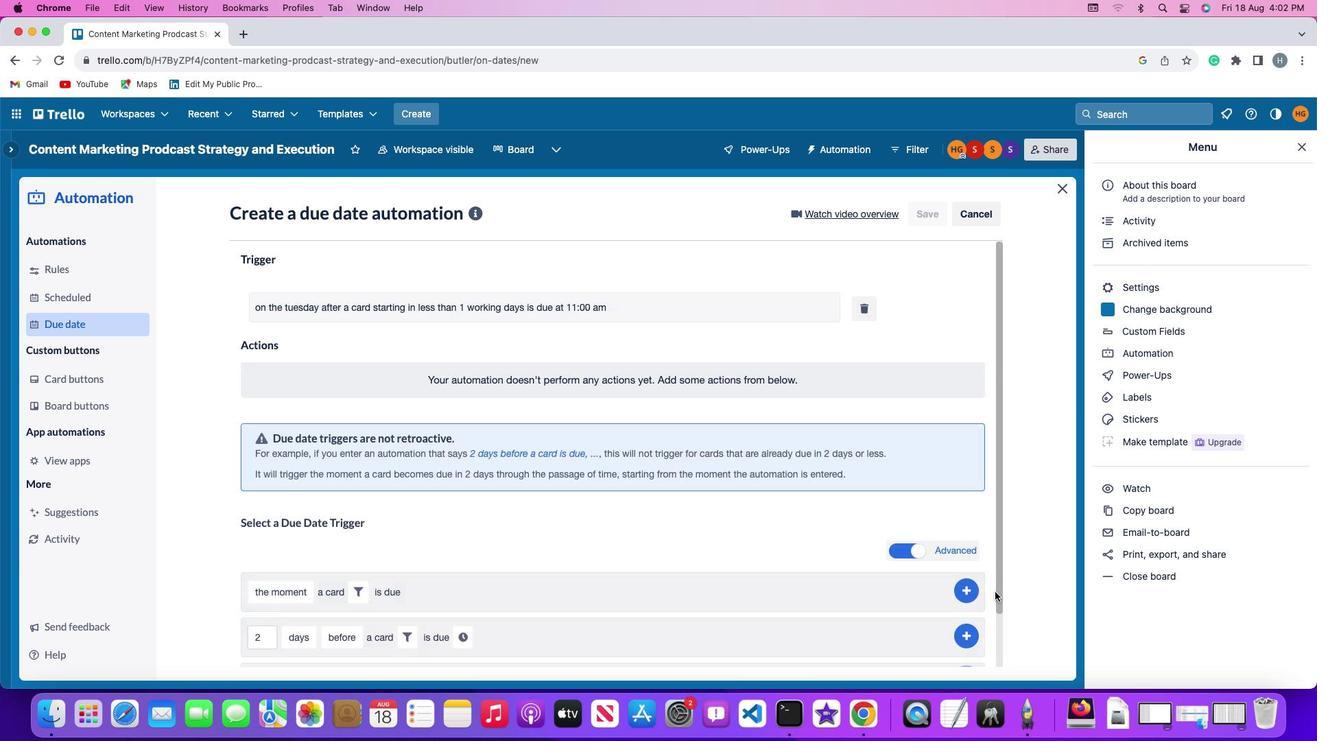 
Action: Mouse moved to (1017, 479)
Screenshot: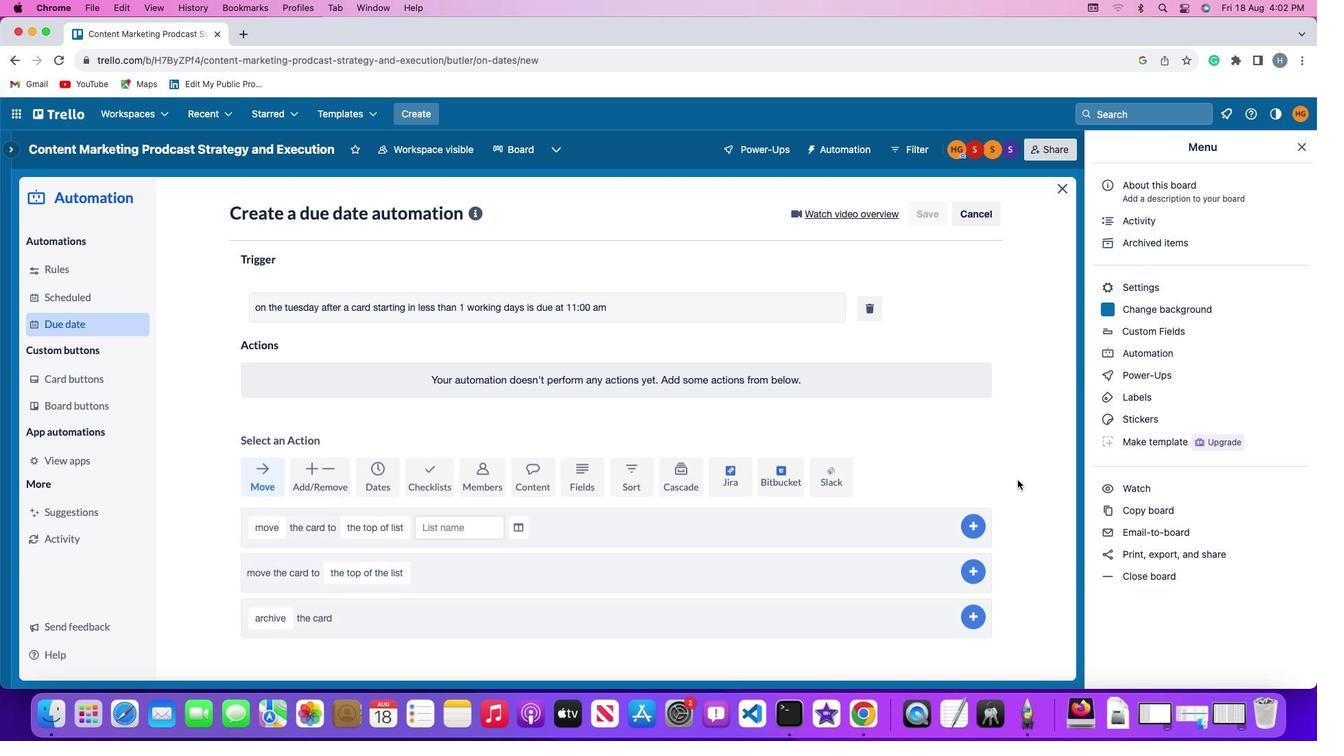 
